 Task: Look for space in Manapparai, India from 8th June, 2023 to 19th June, 2023 for 1 adult in price range Rs.5000 to Rs.12000. Place can be shared room with 1  bedroom having 1 bed and 1 bathroom. Property type can be house, flat, guest house, hotel. Booking option can be shelf check-in. Required host language is English.
Action: Mouse moved to (542, 91)
Screenshot: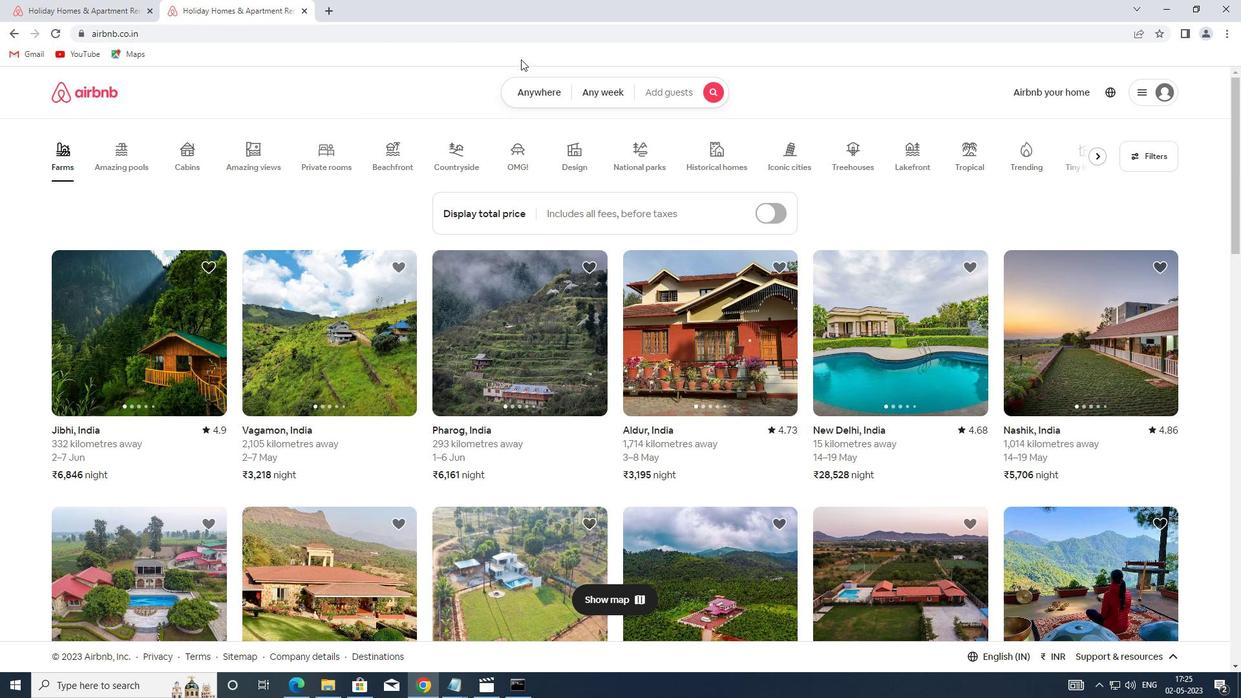 
Action: Mouse pressed left at (542, 91)
Screenshot: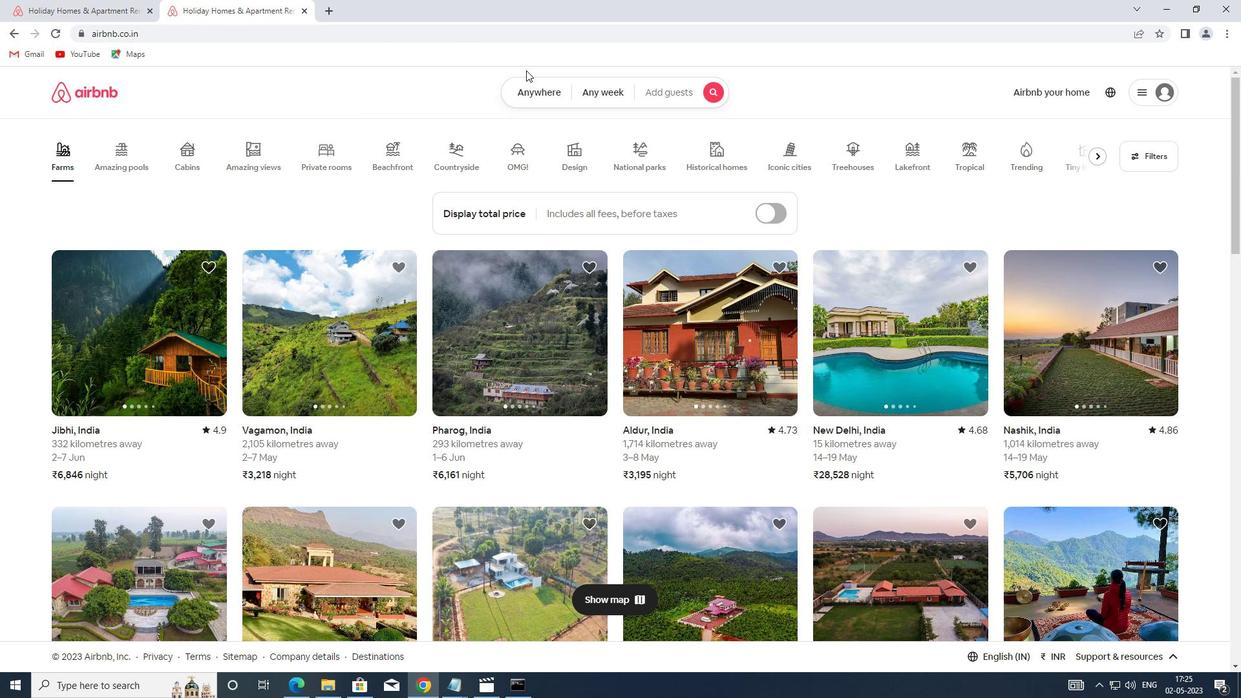 
Action: Mouse moved to (393, 142)
Screenshot: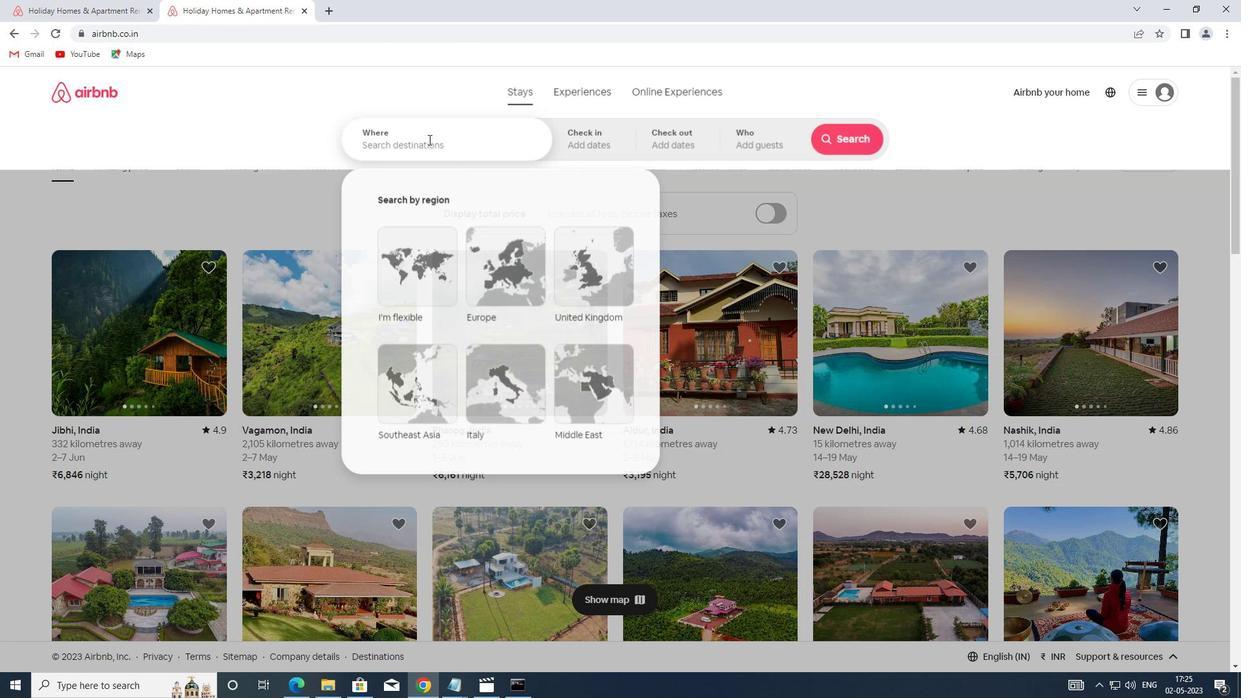 
Action: Mouse pressed left at (393, 142)
Screenshot: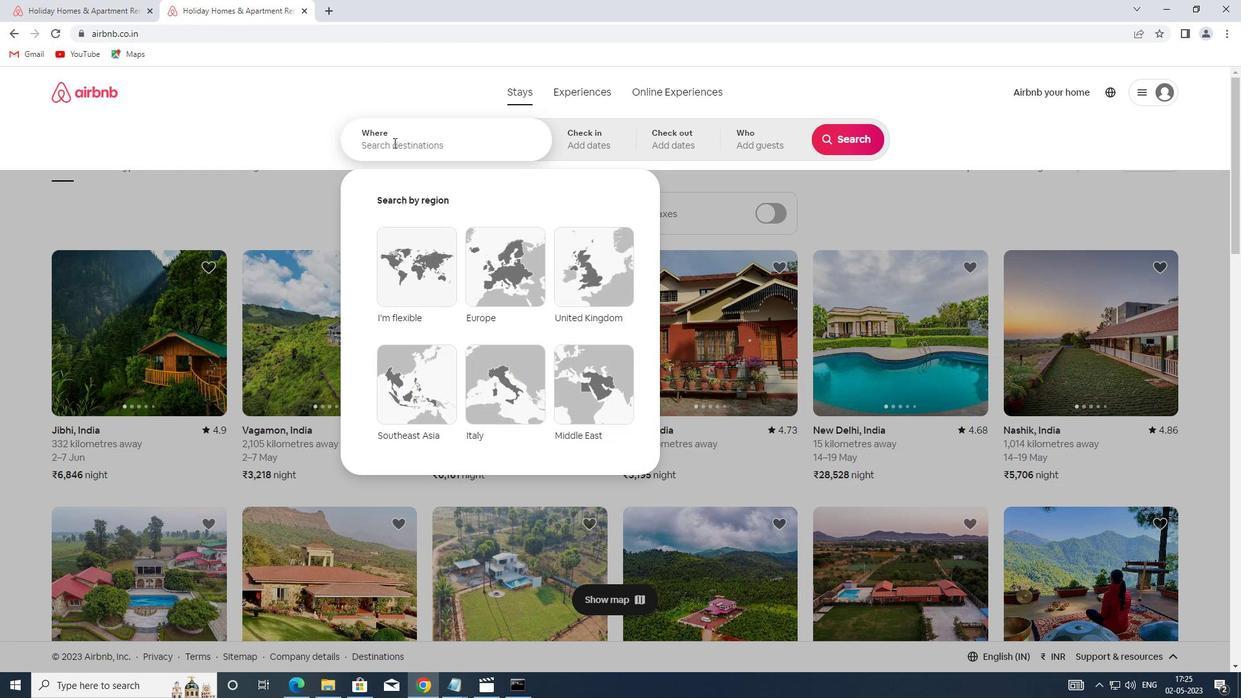 
Action: Key pressed <Key.shift>MAQN<Key.backspace><Key.backspace>NAPPARAI,<Key.shift>INDIA
Screenshot: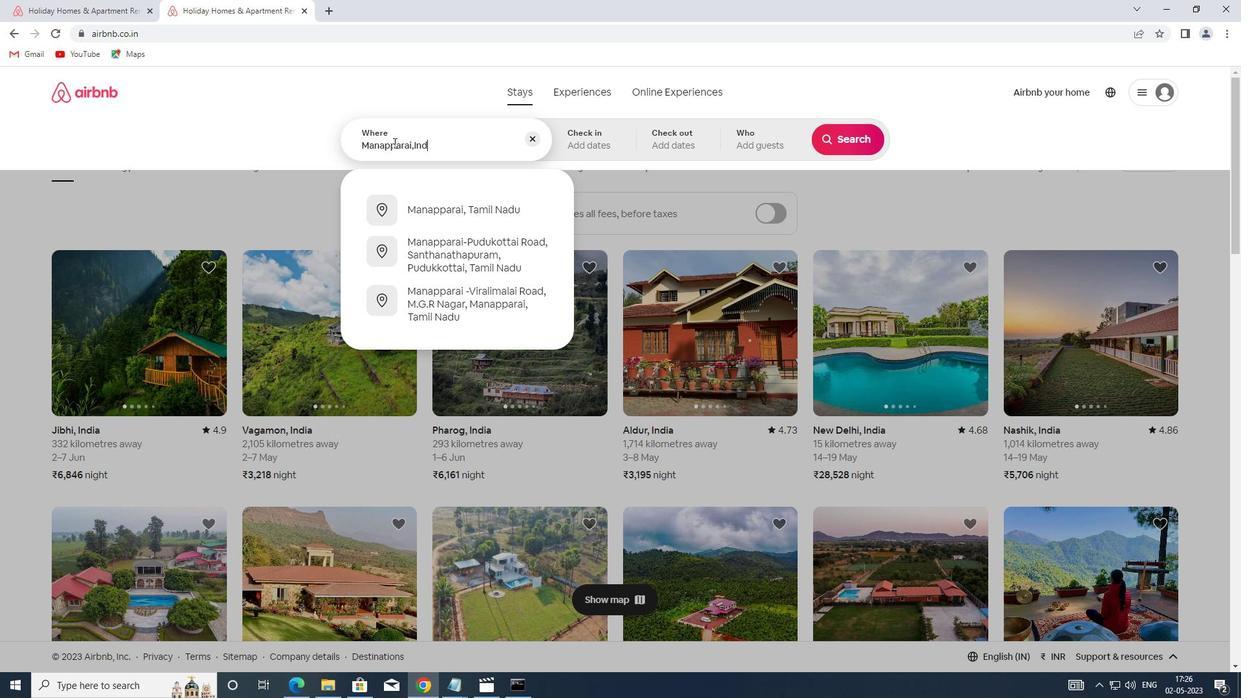
Action: Mouse moved to (576, 135)
Screenshot: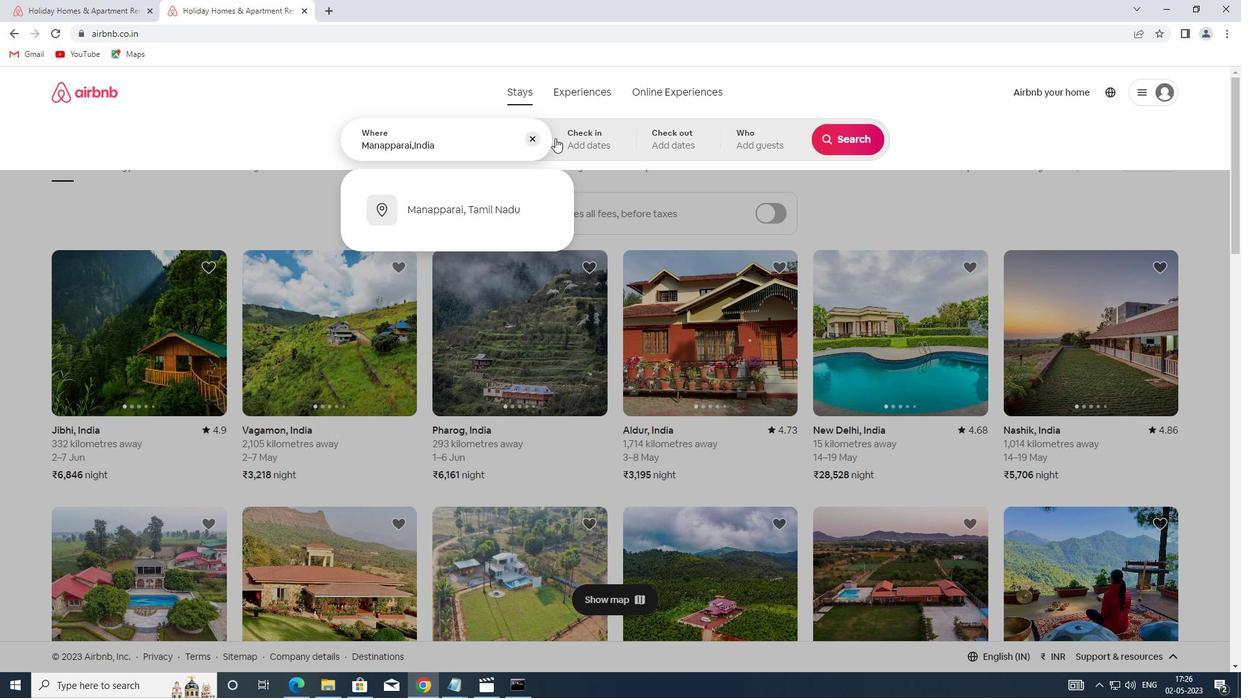 
Action: Mouse pressed left at (576, 135)
Screenshot: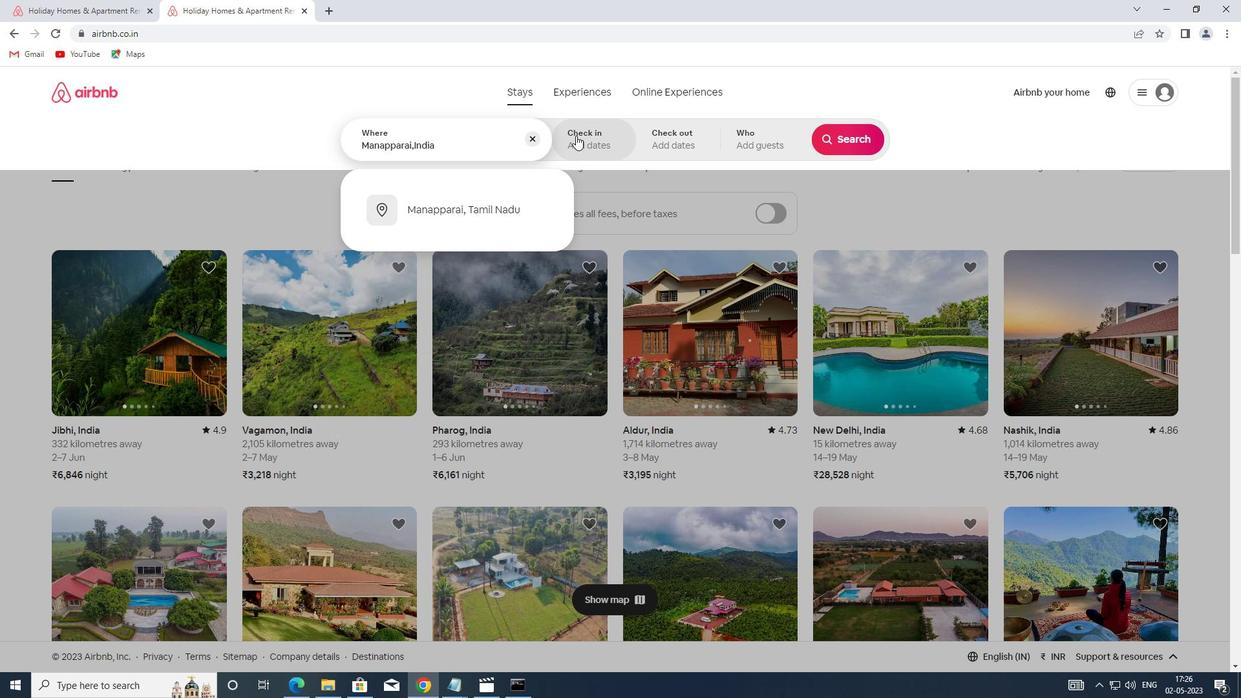 
Action: Mouse moved to (774, 331)
Screenshot: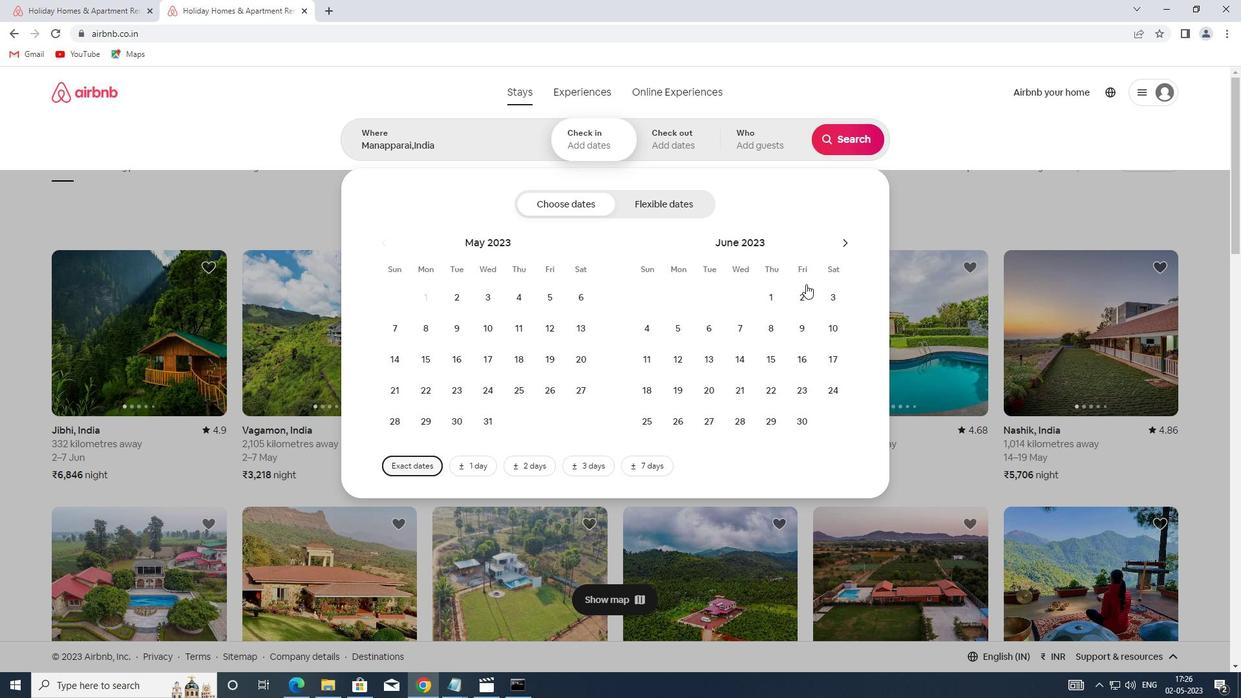 
Action: Mouse pressed left at (774, 331)
Screenshot: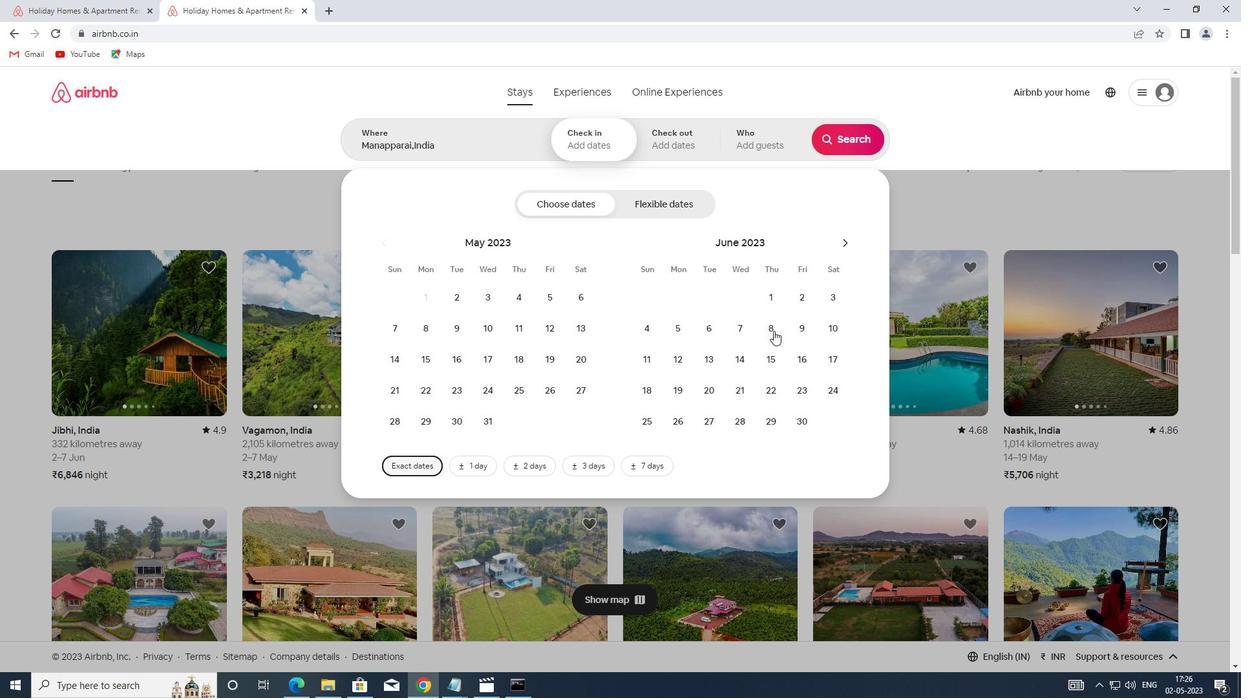 
Action: Mouse moved to (666, 386)
Screenshot: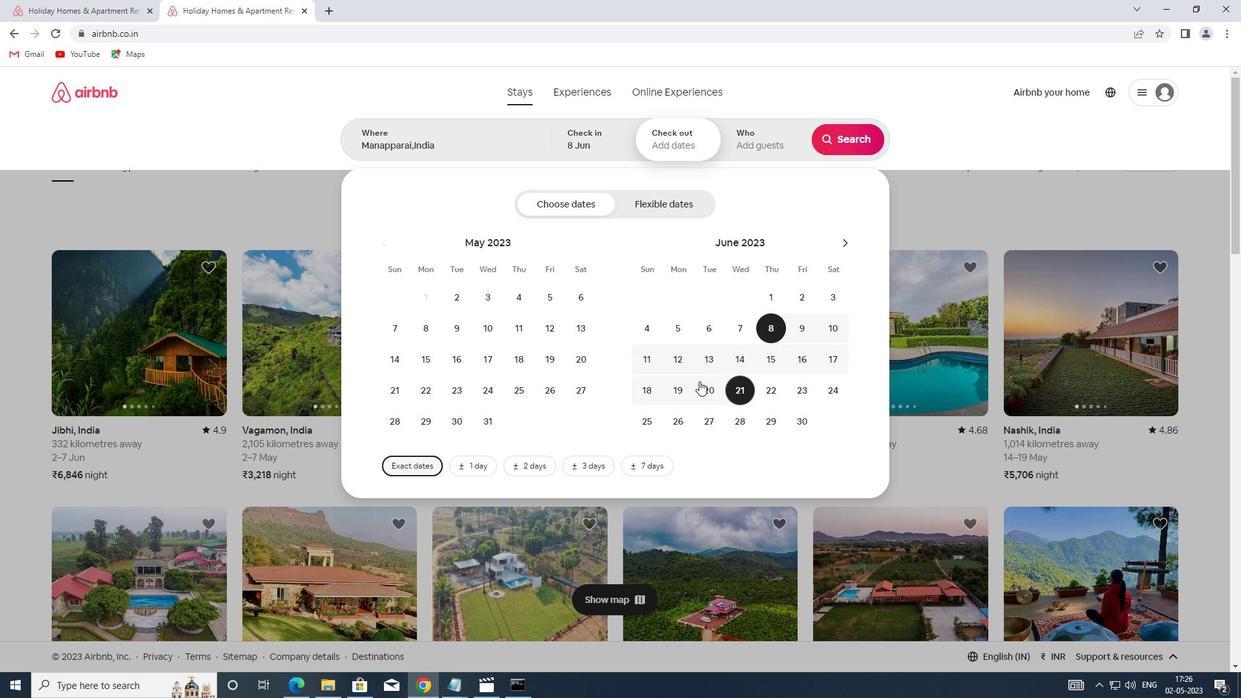 
Action: Mouse pressed left at (666, 386)
Screenshot: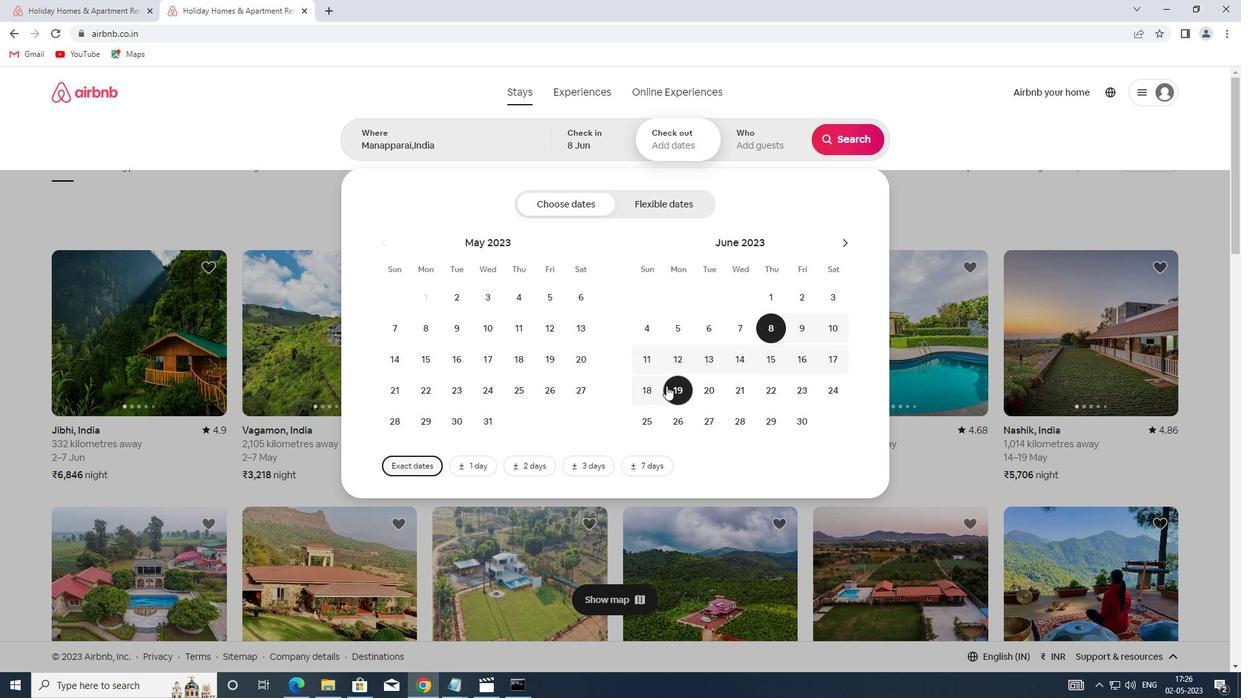 
Action: Mouse moved to (774, 145)
Screenshot: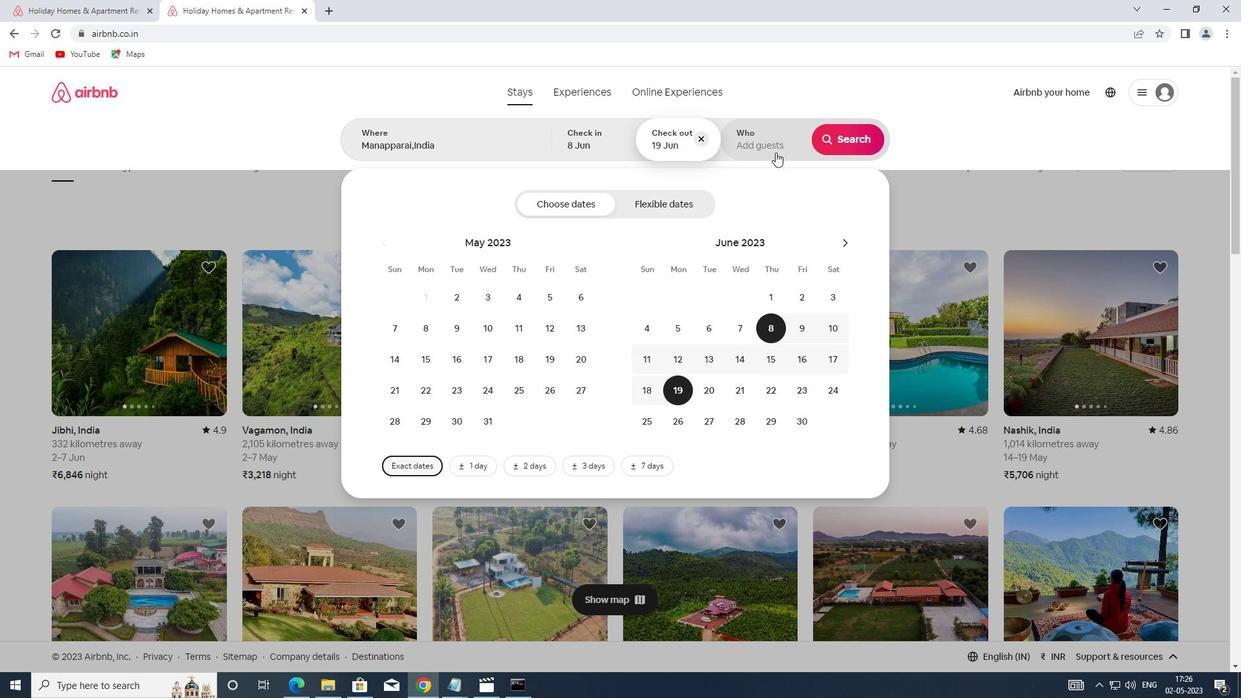 
Action: Mouse pressed left at (774, 145)
Screenshot: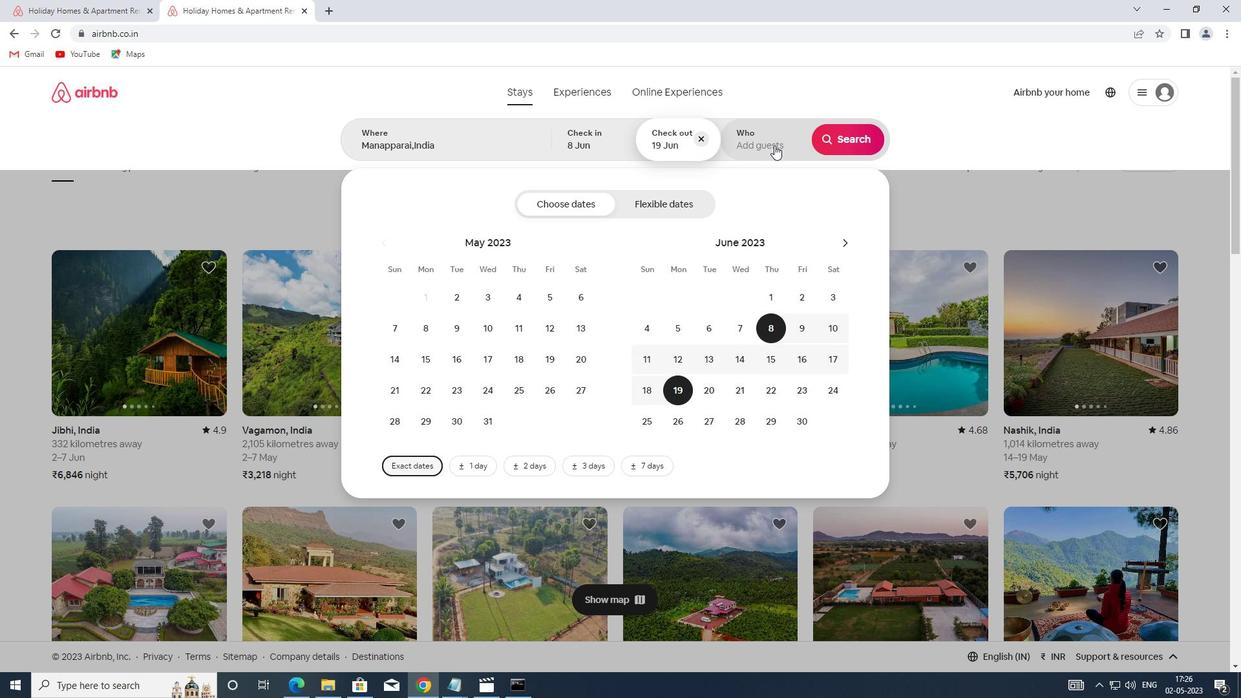 
Action: Mouse moved to (847, 213)
Screenshot: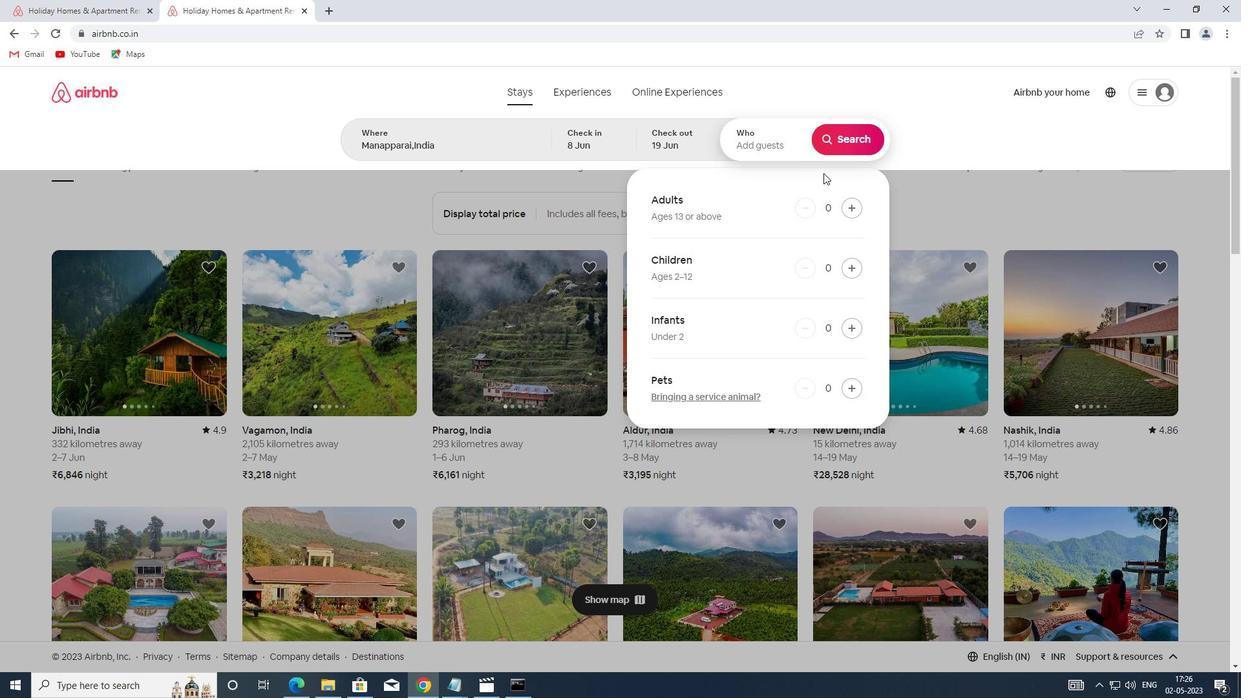 
Action: Mouse pressed left at (847, 213)
Screenshot: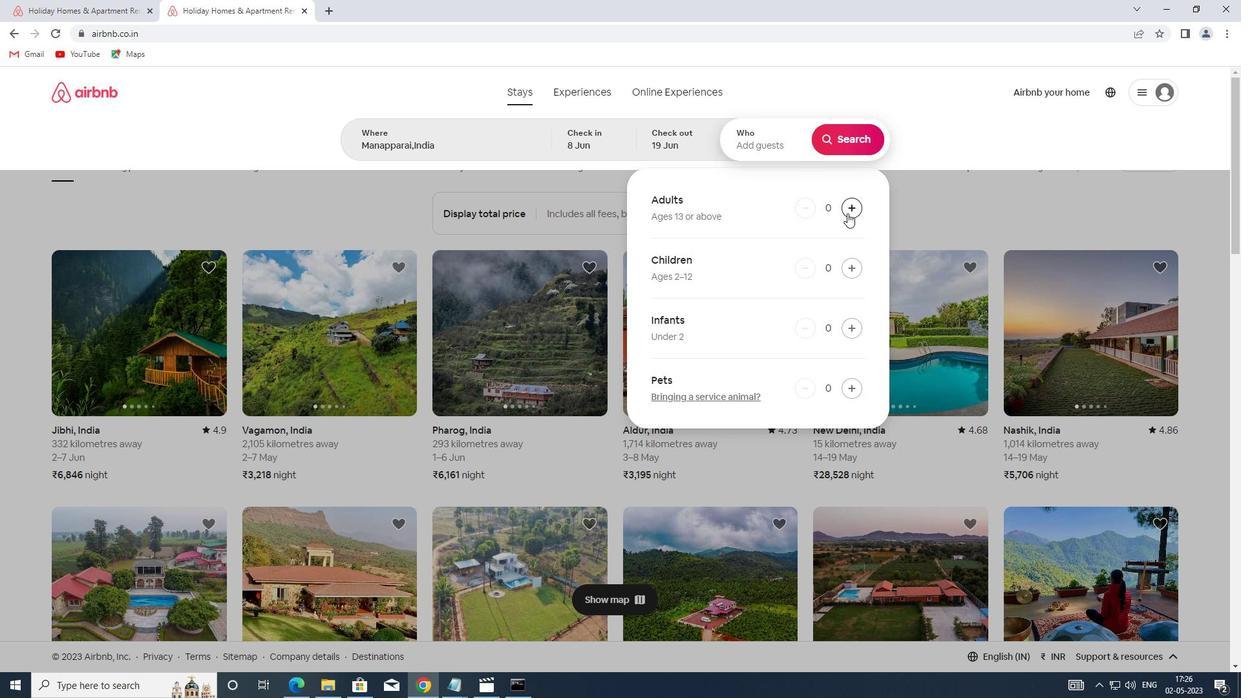 
Action: Mouse moved to (851, 141)
Screenshot: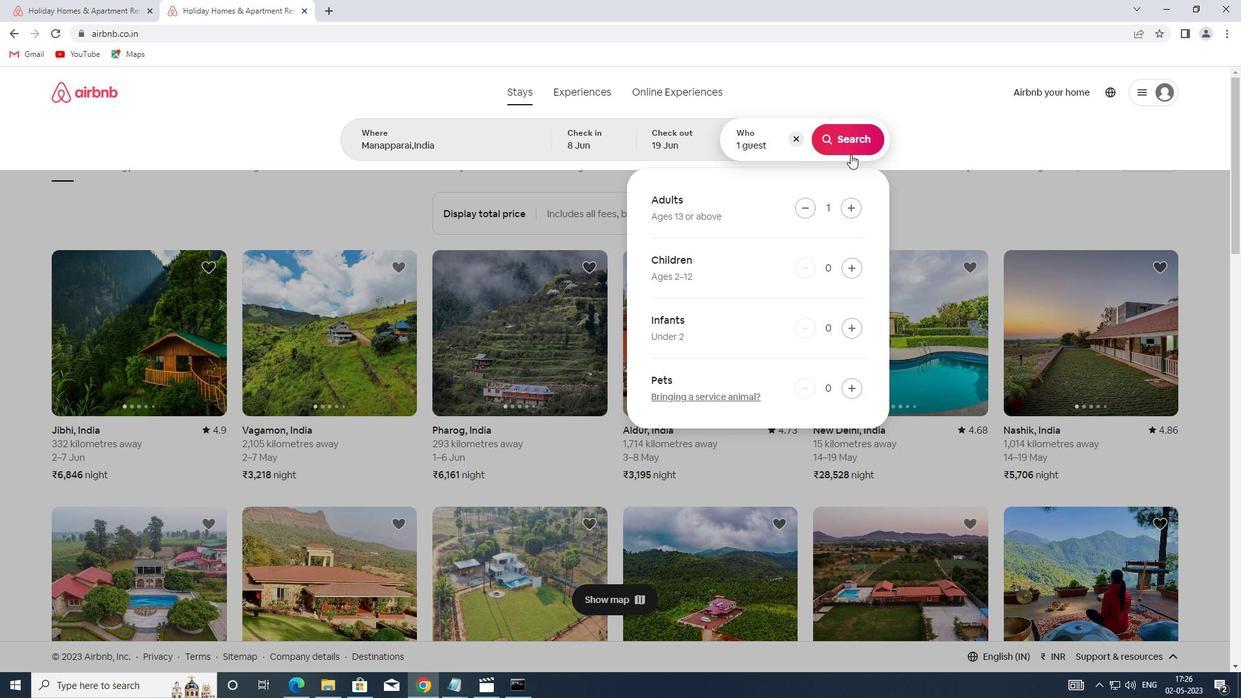 
Action: Mouse pressed left at (851, 141)
Screenshot: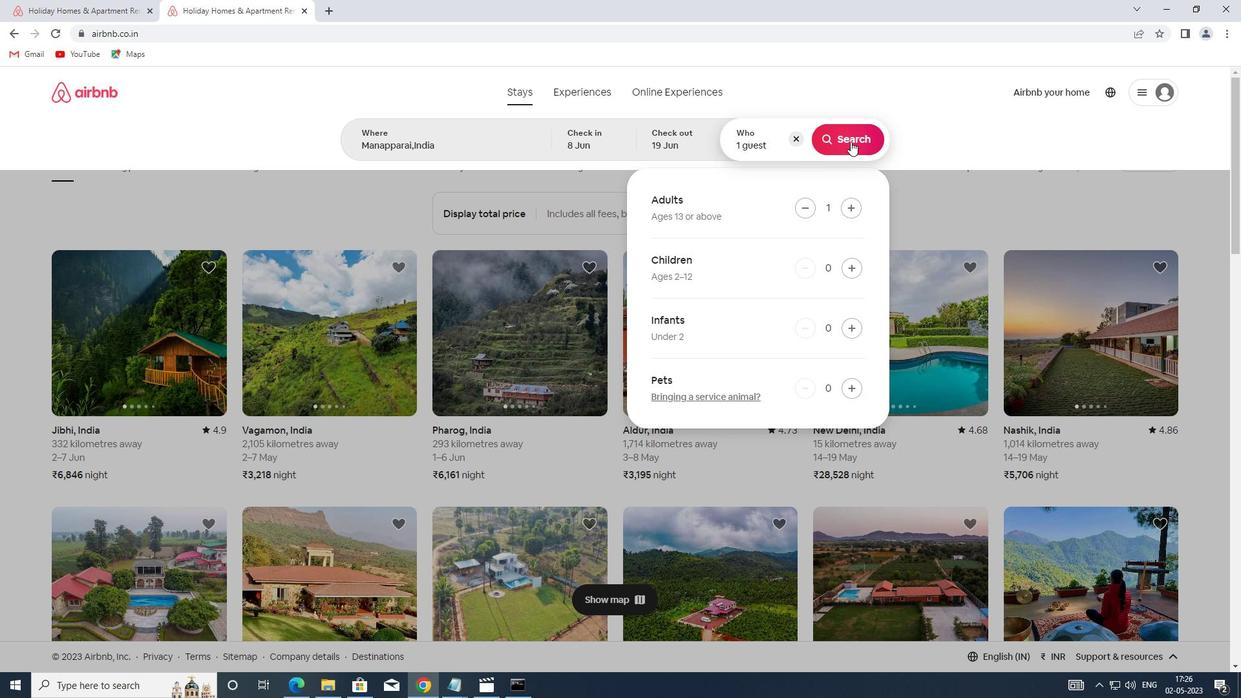 
Action: Mouse moved to (1186, 152)
Screenshot: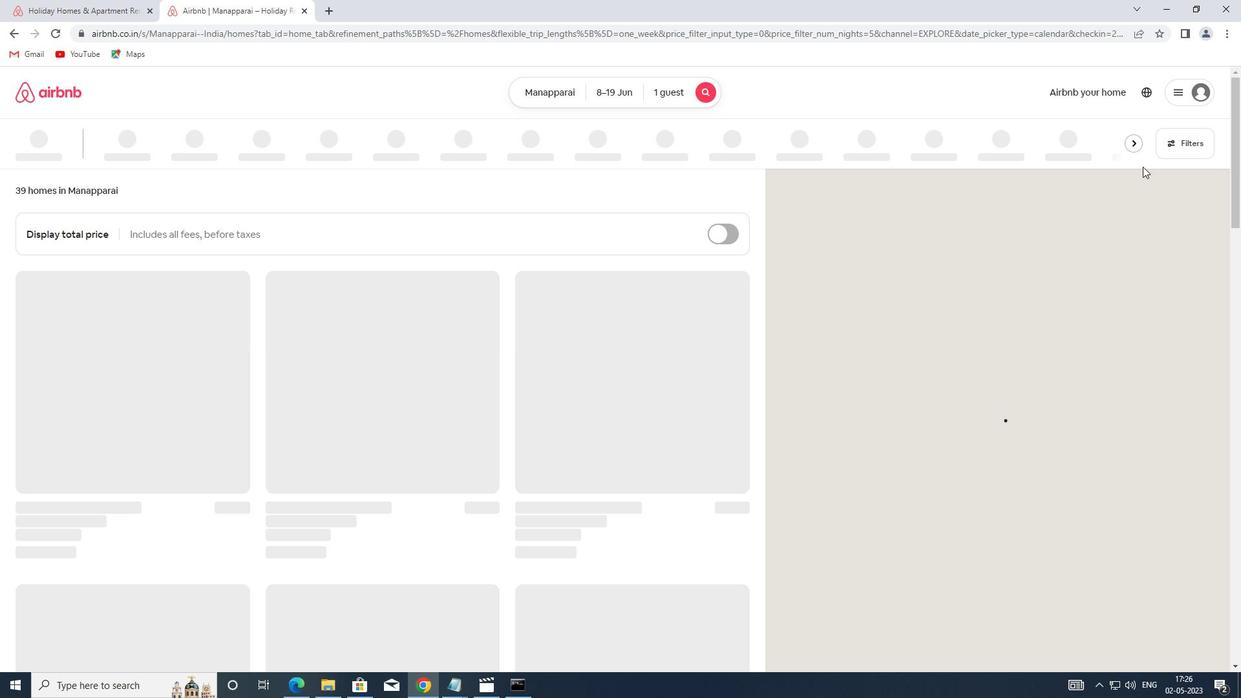 
Action: Mouse pressed left at (1186, 152)
Screenshot: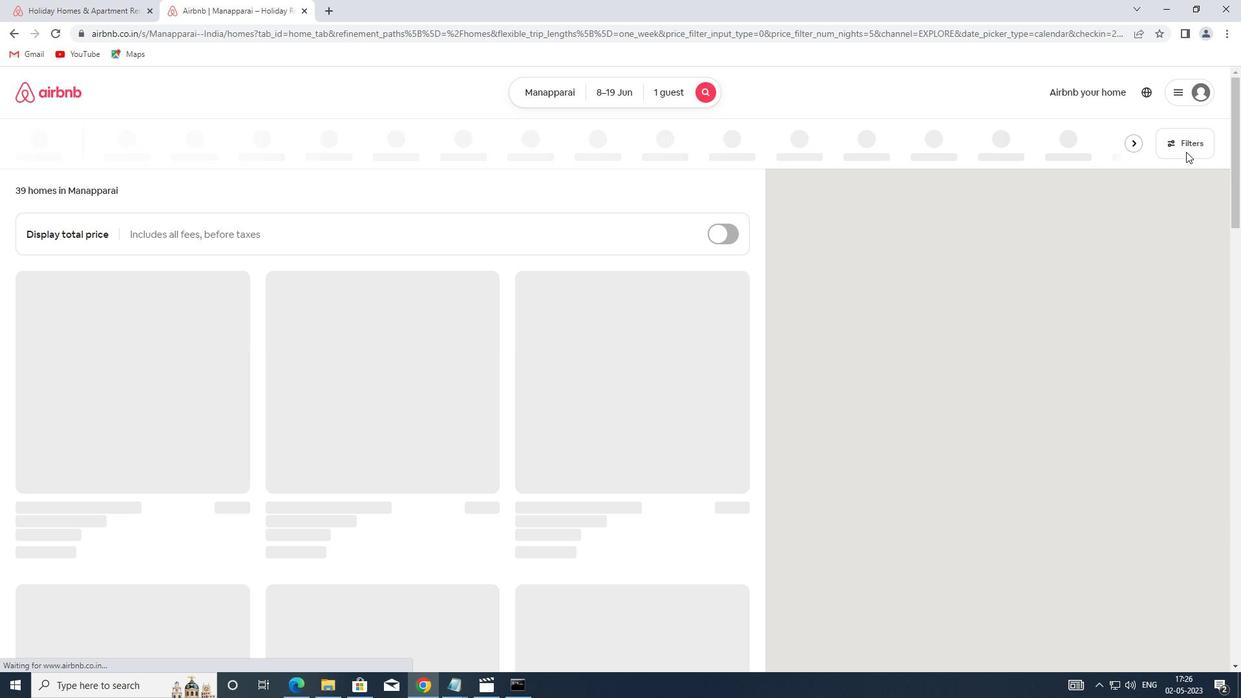 
Action: Mouse moved to (470, 304)
Screenshot: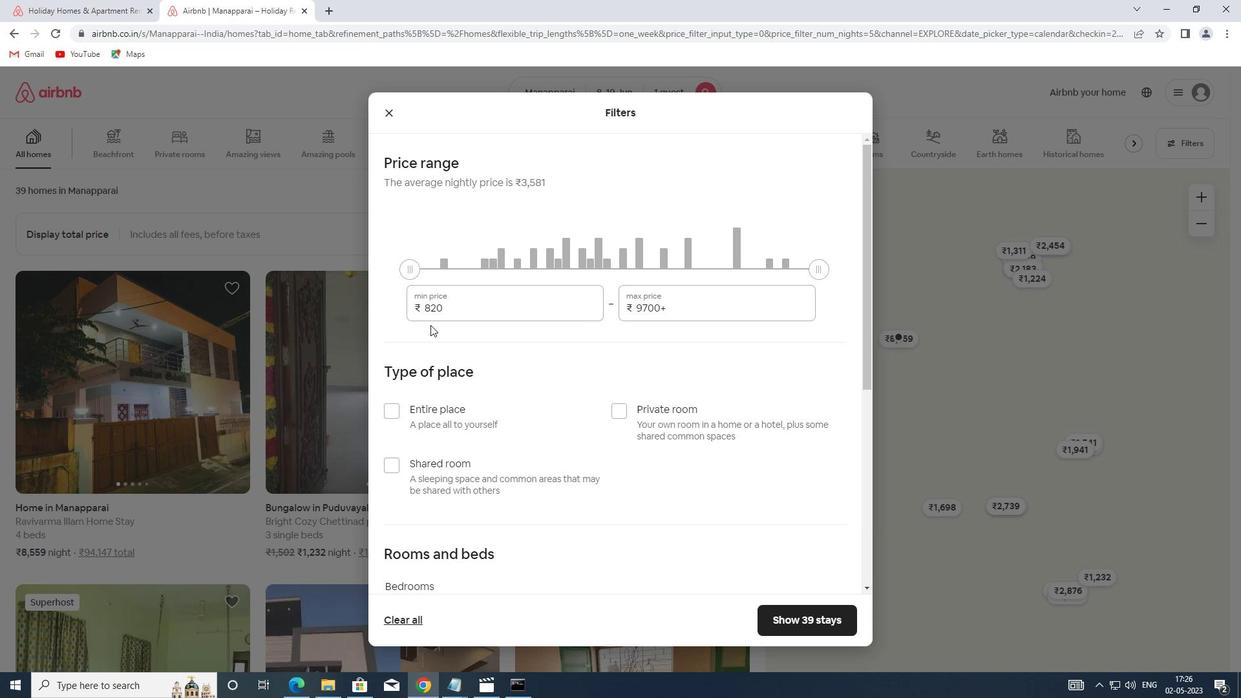 
Action: Mouse pressed left at (470, 304)
Screenshot: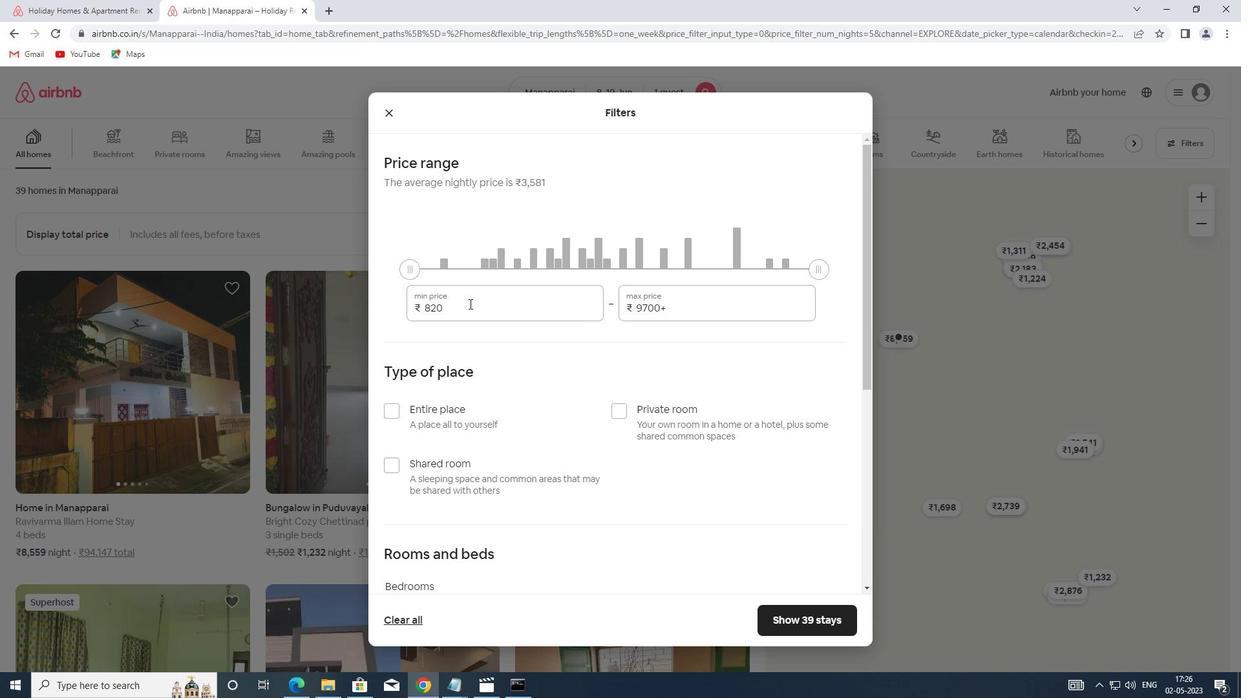 
Action: Mouse moved to (353, 311)
Screenshot: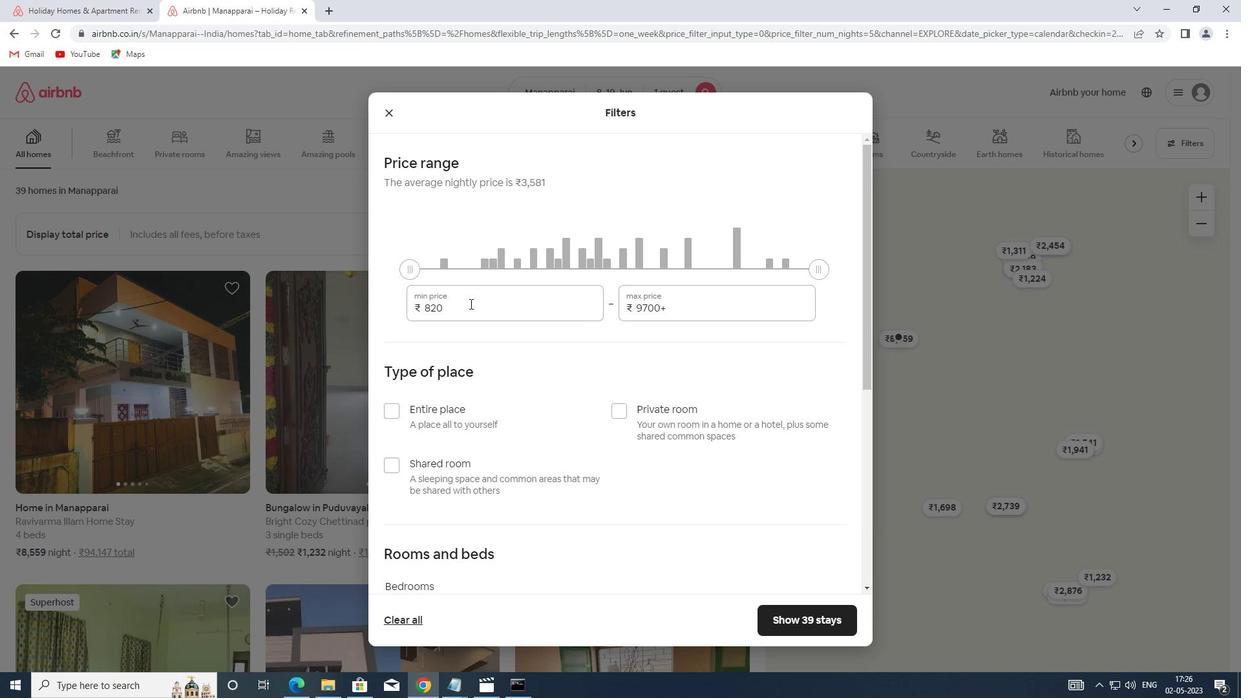 
Action: Key pressed 5000
Screenshot: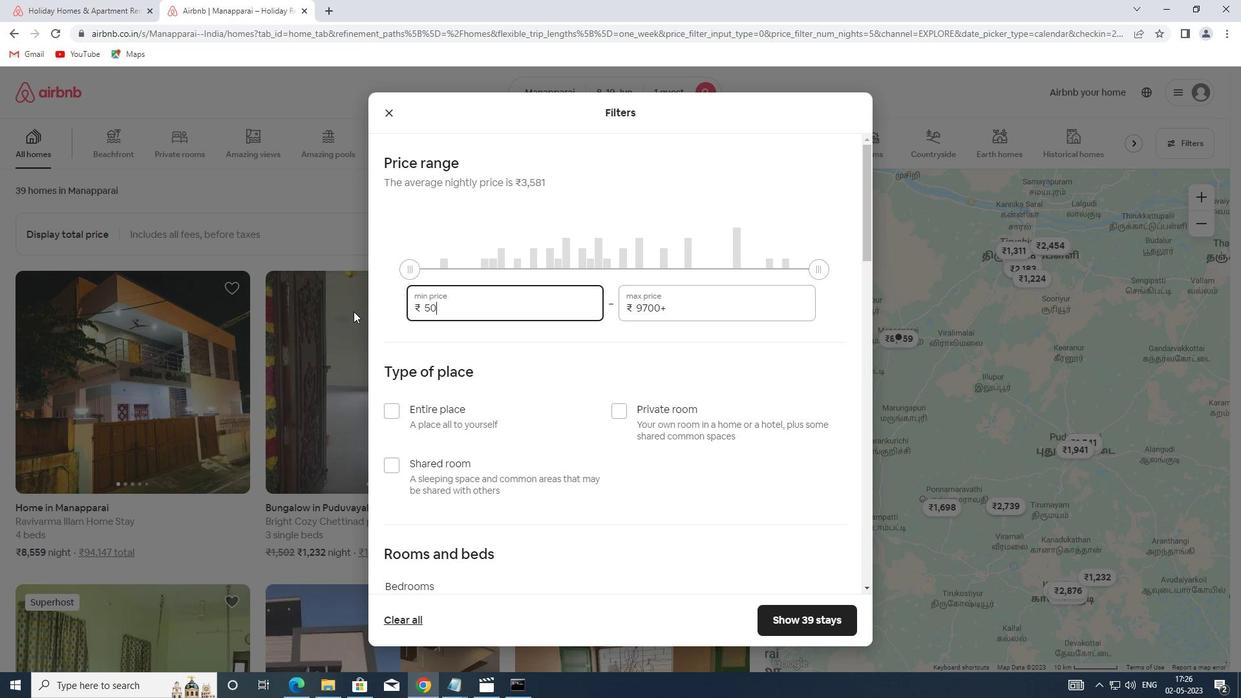 
Action: Mouse moved to (679, 310)
Screenshot: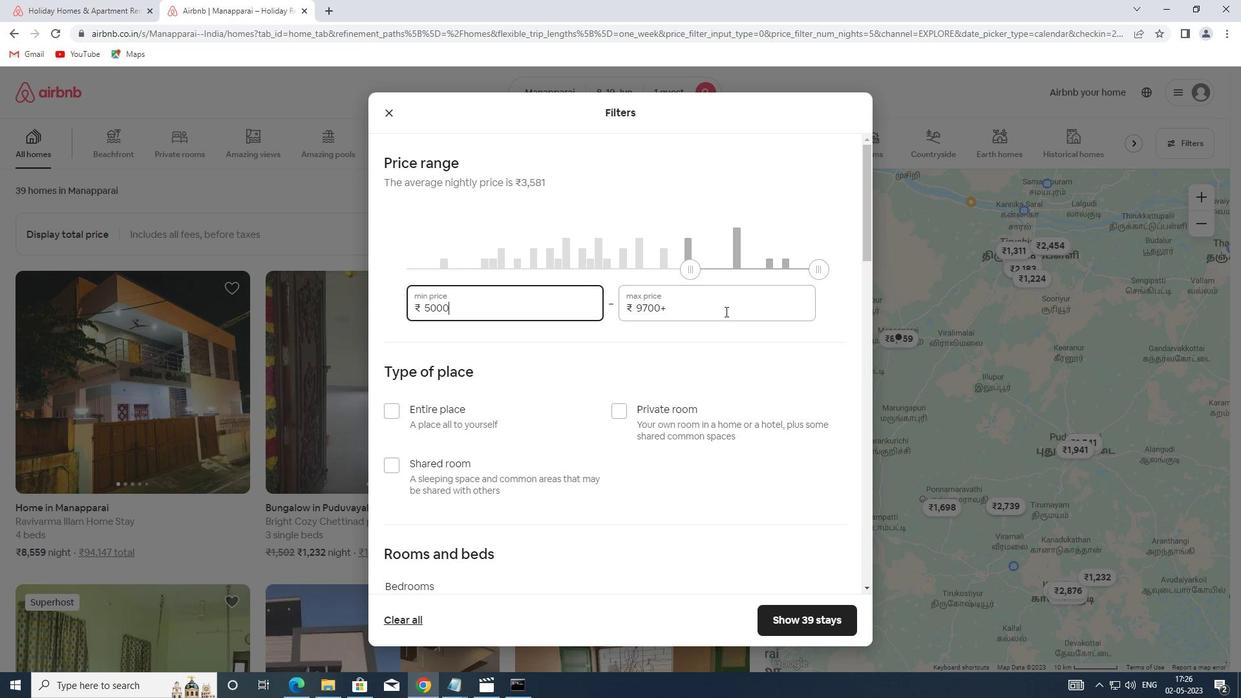 
Action: Mouse pressed left at (679, 310)
Screenshot: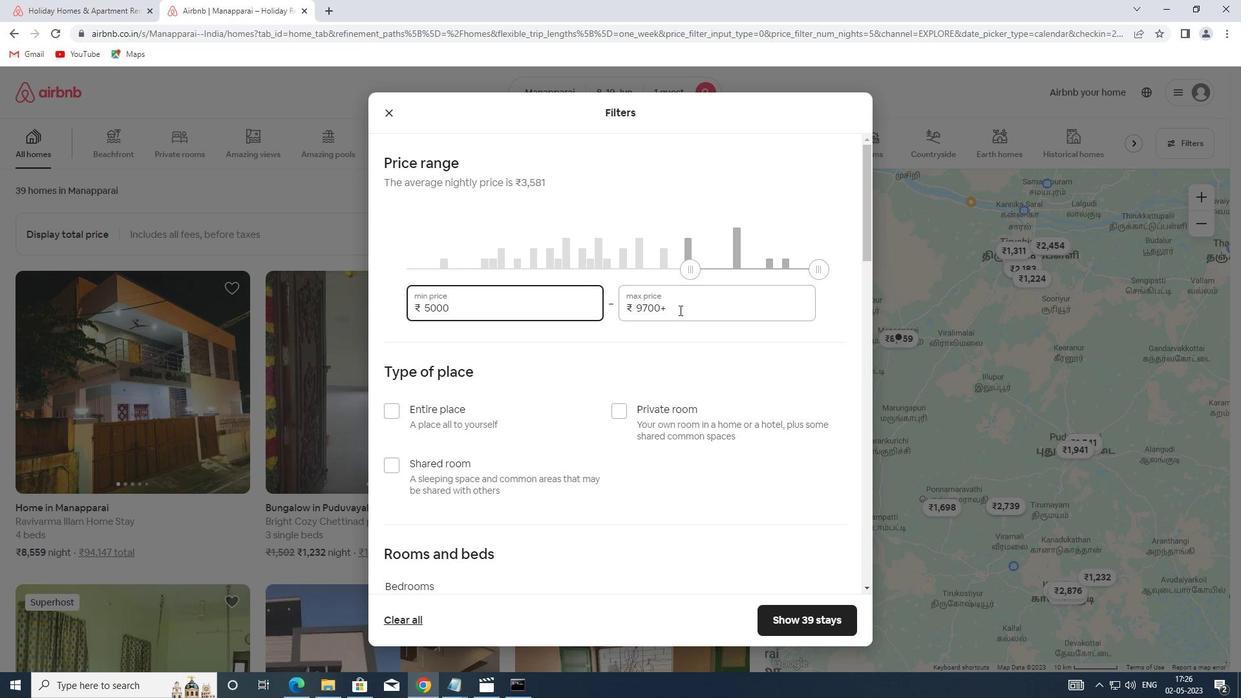 
Action: Mouse moved to (509, 309)
Screenshot: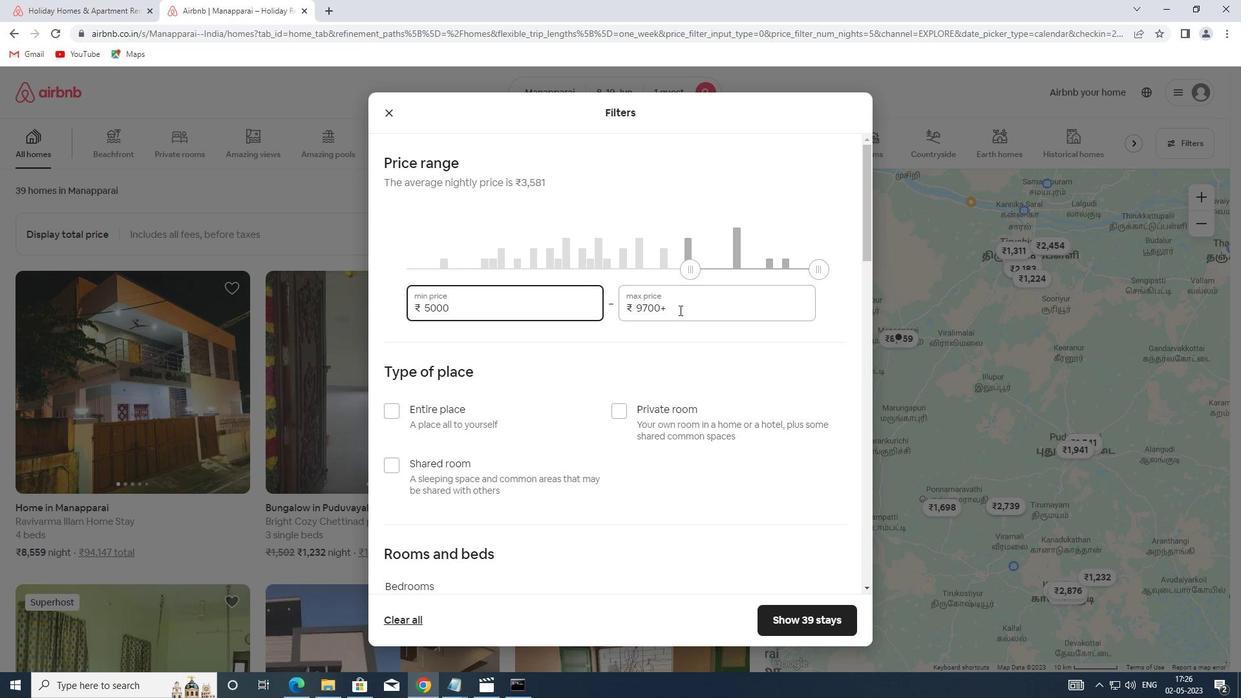 
Action: Key pressed 12000
Screenshot: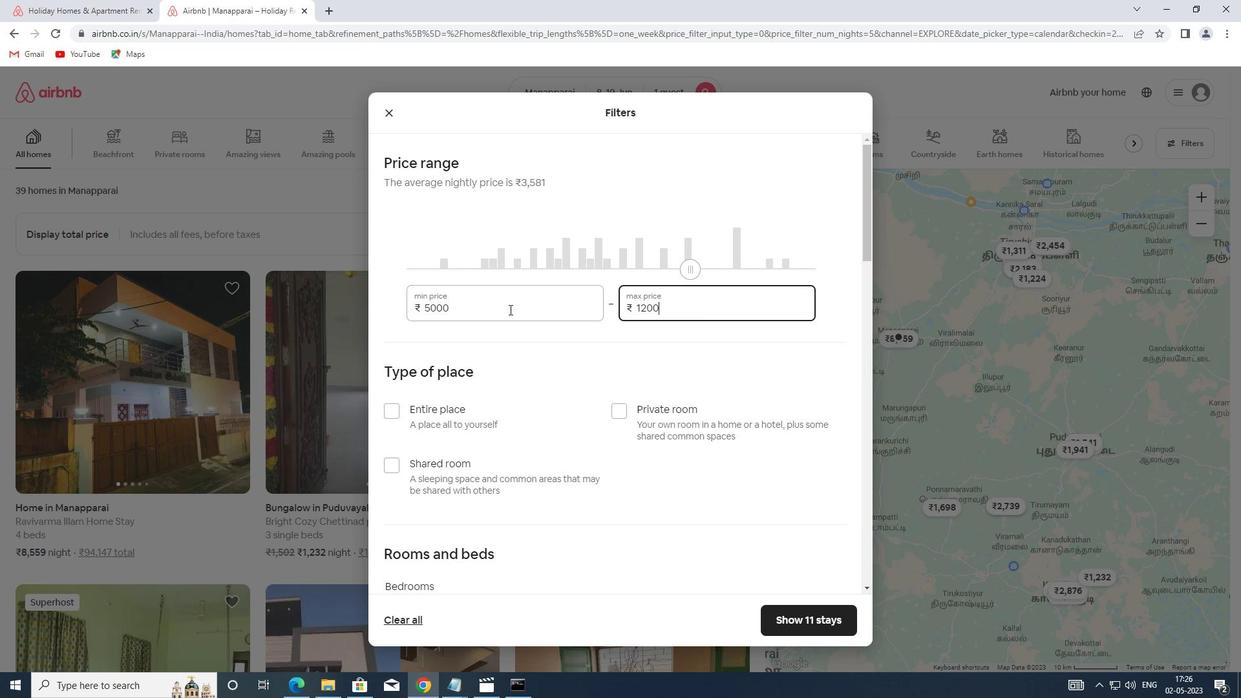 
Action: Mouse moved to (505, 430)
Screenshot: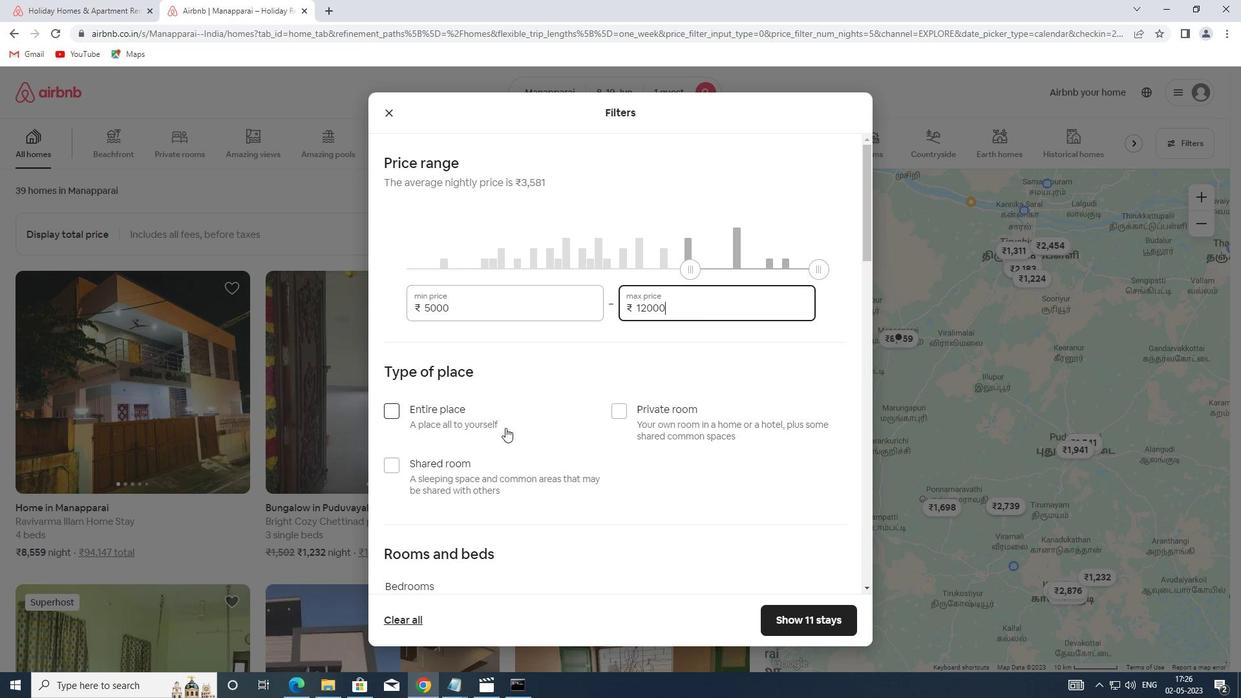 
Action: Mouse scrolled (505, 429) with delta (0, 0)
Screenshot: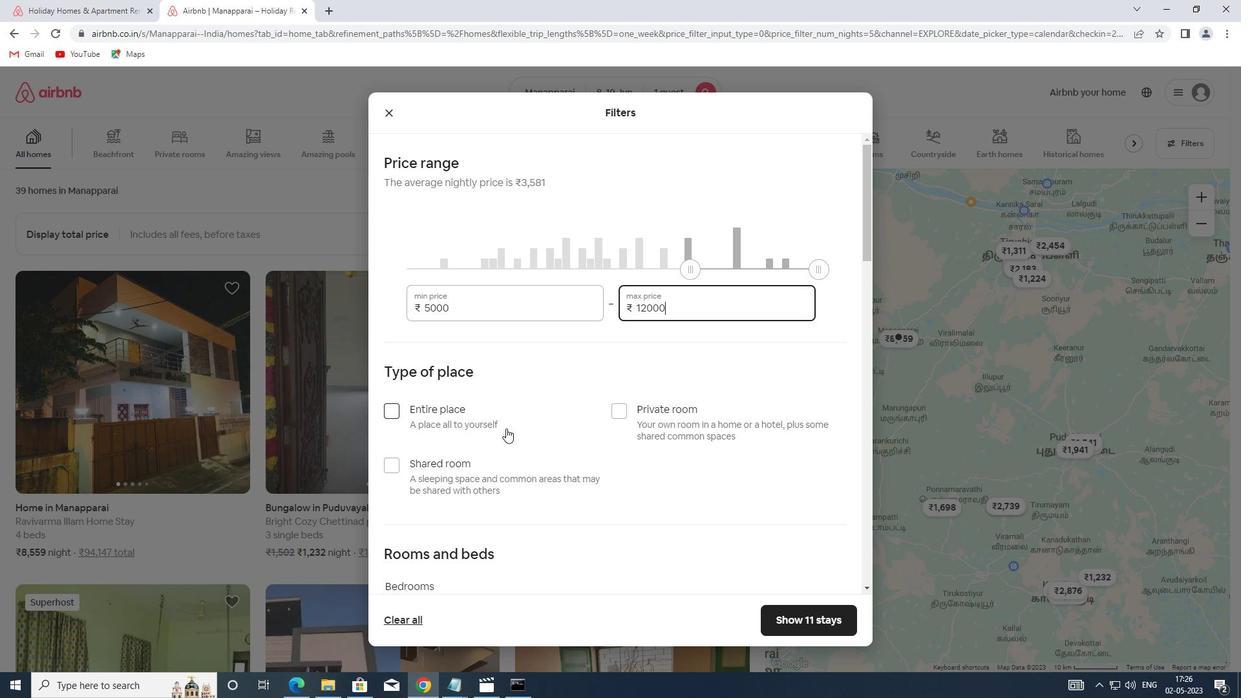 
Action: Mouse scrolled (505, 429) with delta (0, 0)
Screenshot: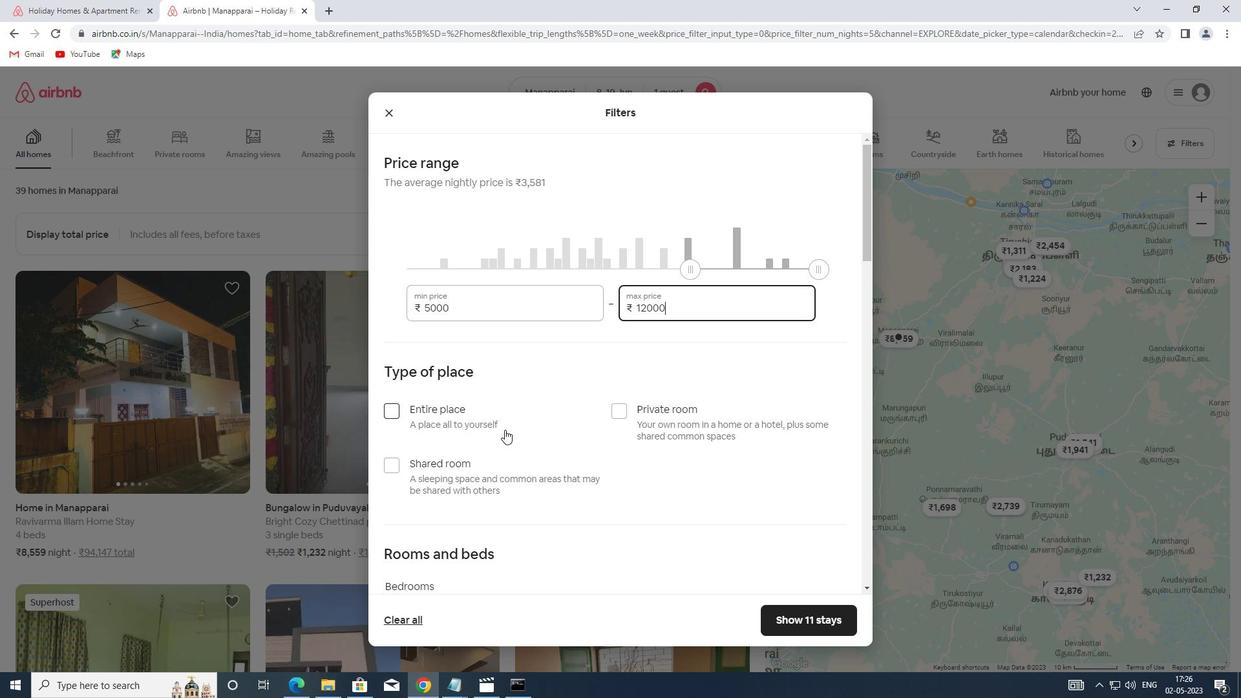 
Action: Mouse moved to (432, 353)
Screenshot: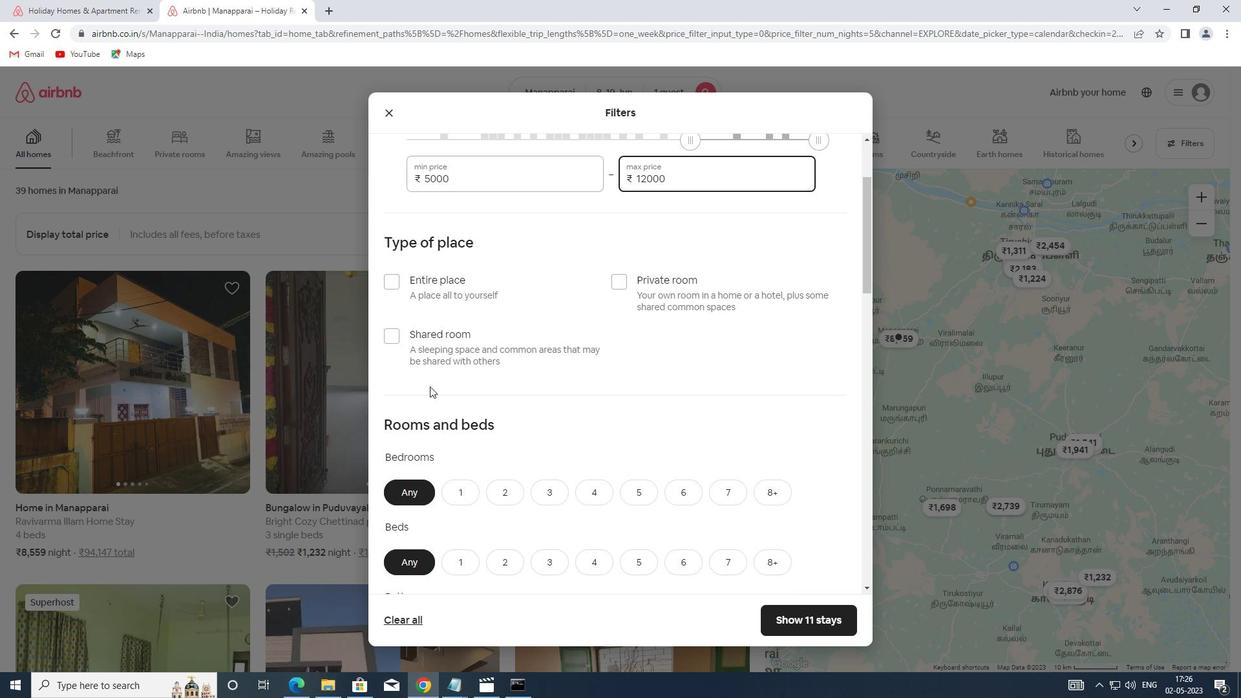 
Action: Mouse pressed left at (432, 353)
Screenshot: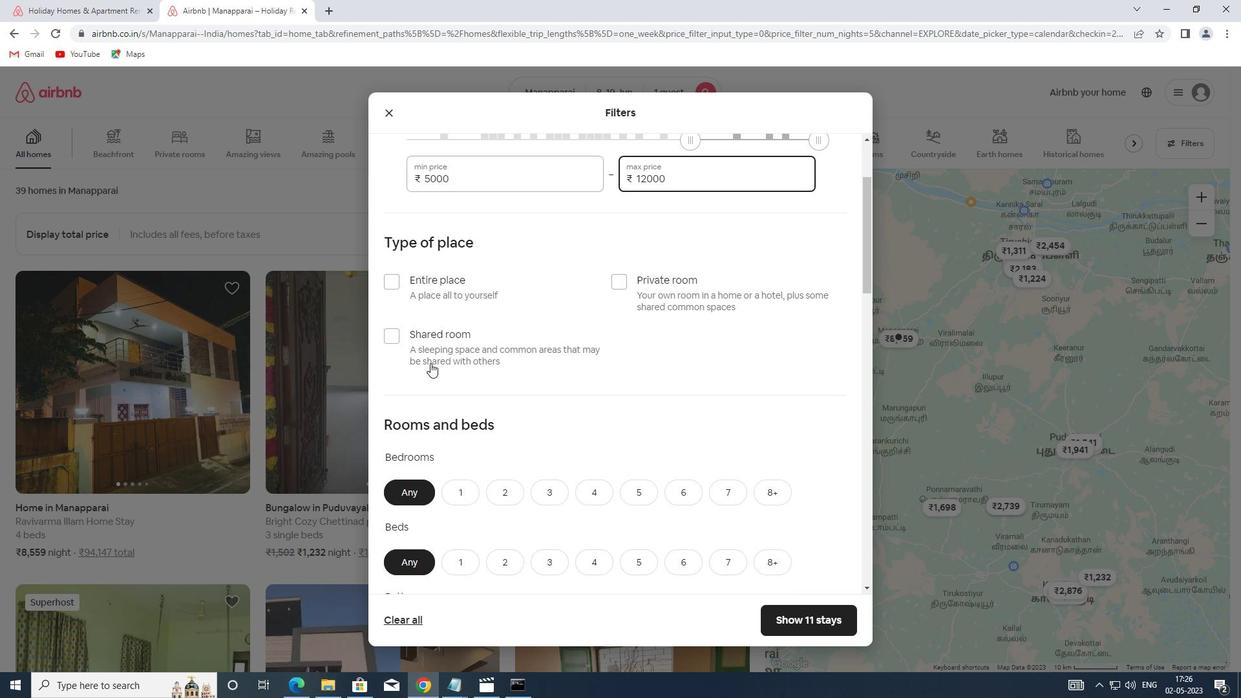 
Action: Mouse moved to (456, 489)
Screenshot: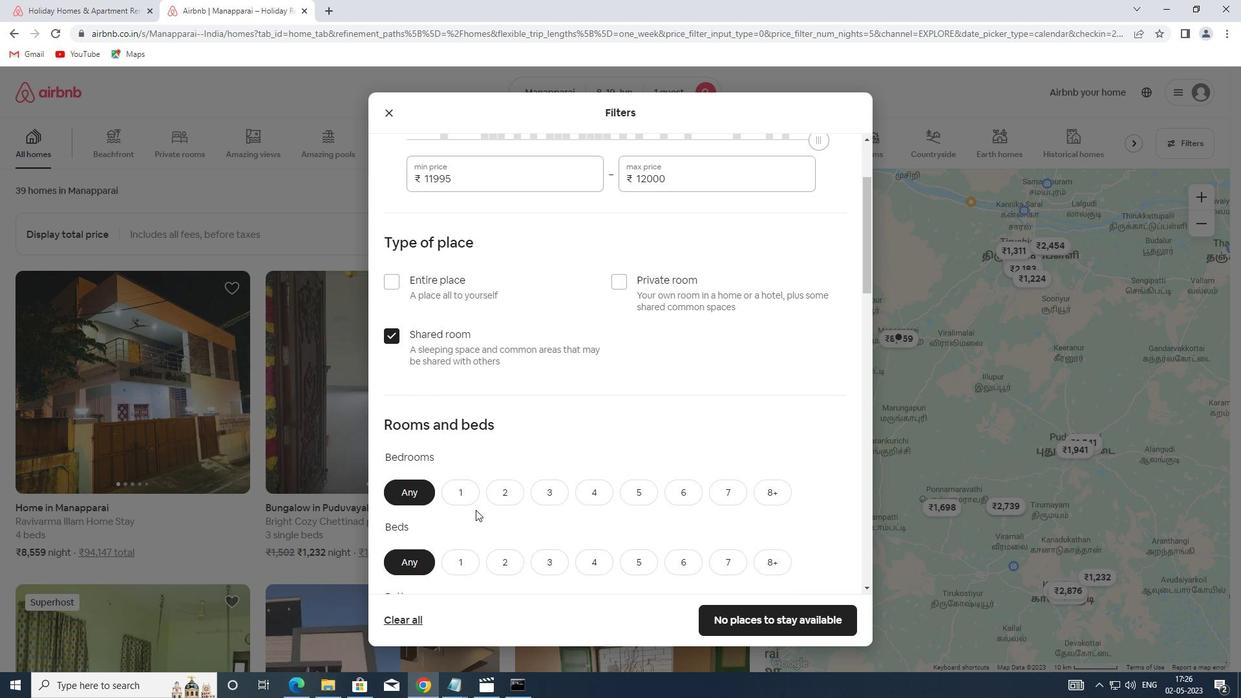 
Action: Mouse pressed left at (456, 489)
Screenshot: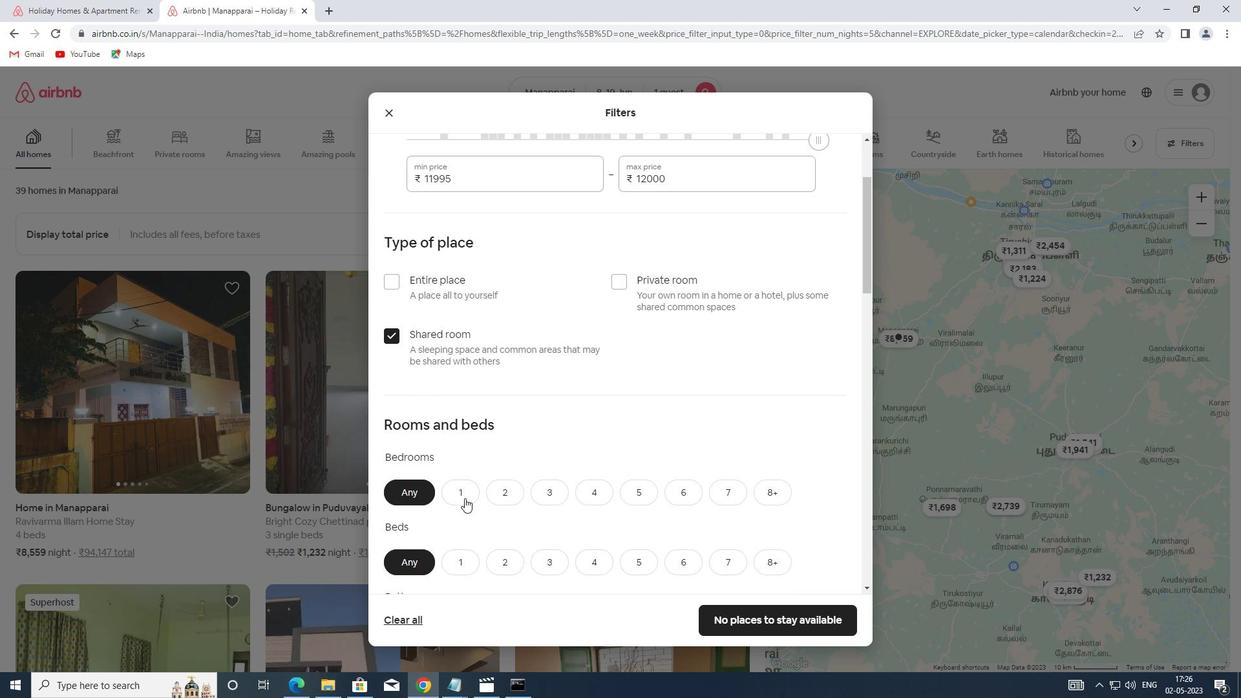 
Action: Mouse moved to (456, 489)
Screenshot: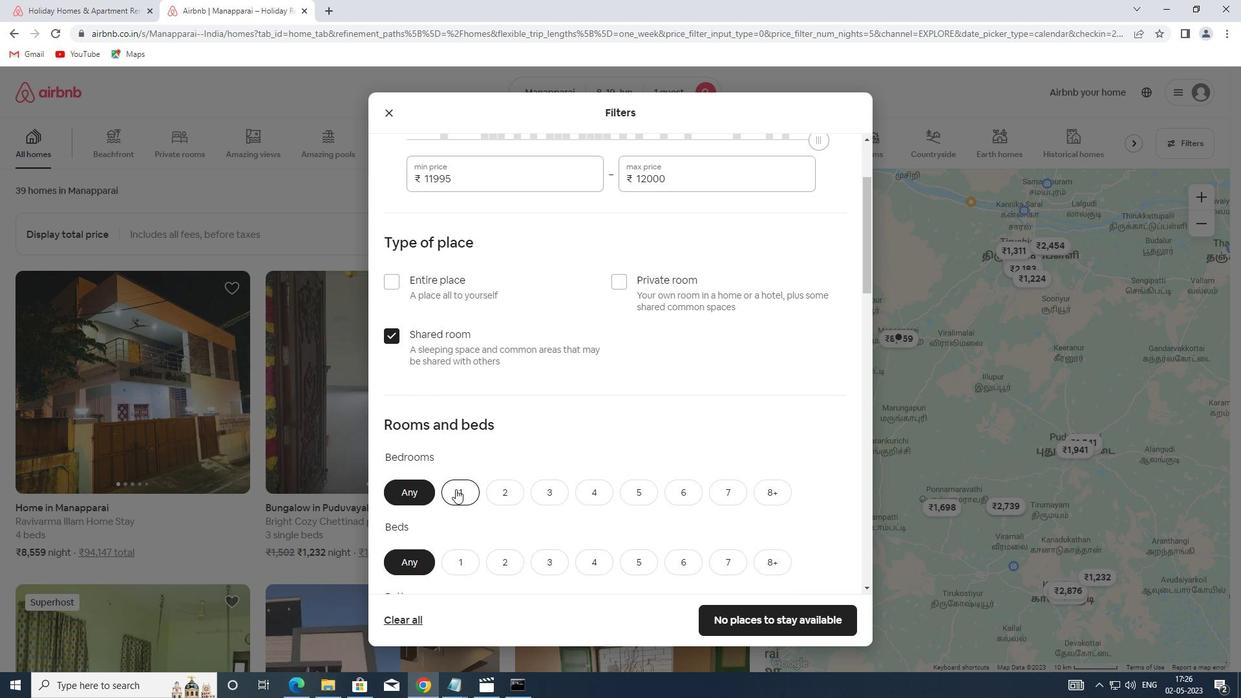 
Action: Mouse scrolled (456, 488) with delta (0, 0)
Screenshot: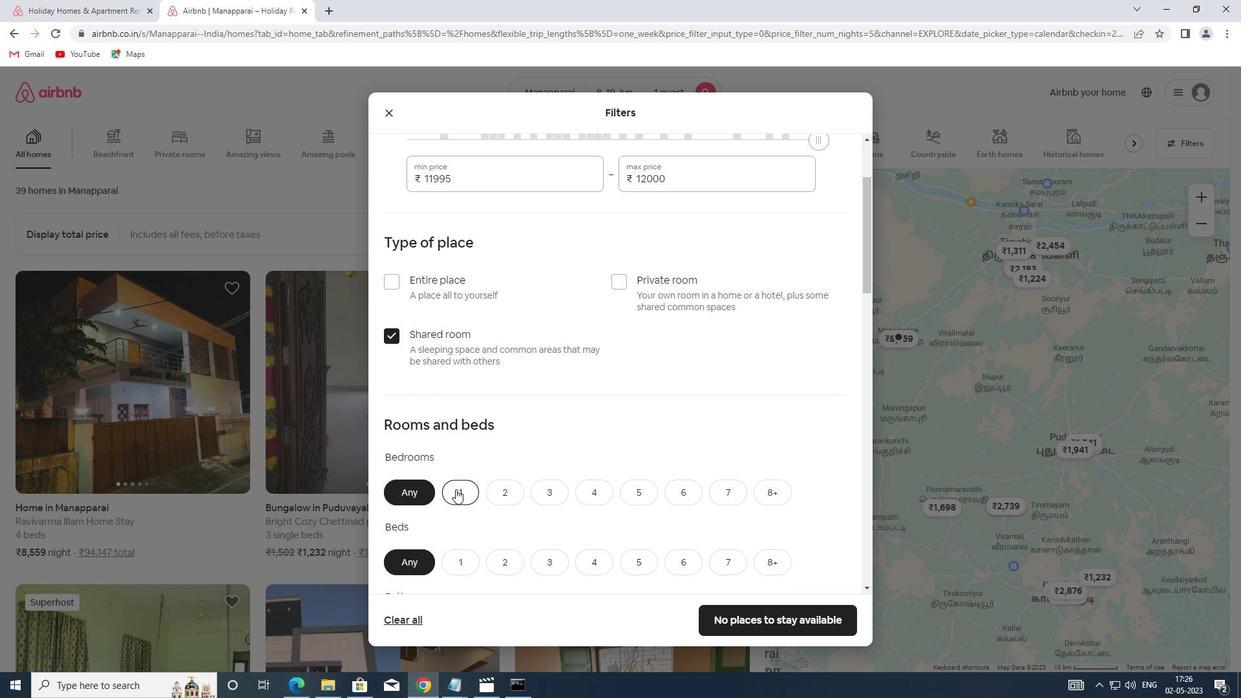 
Action: Mouse scrolled (456, 488) with delta (0, 0)
Screenshot: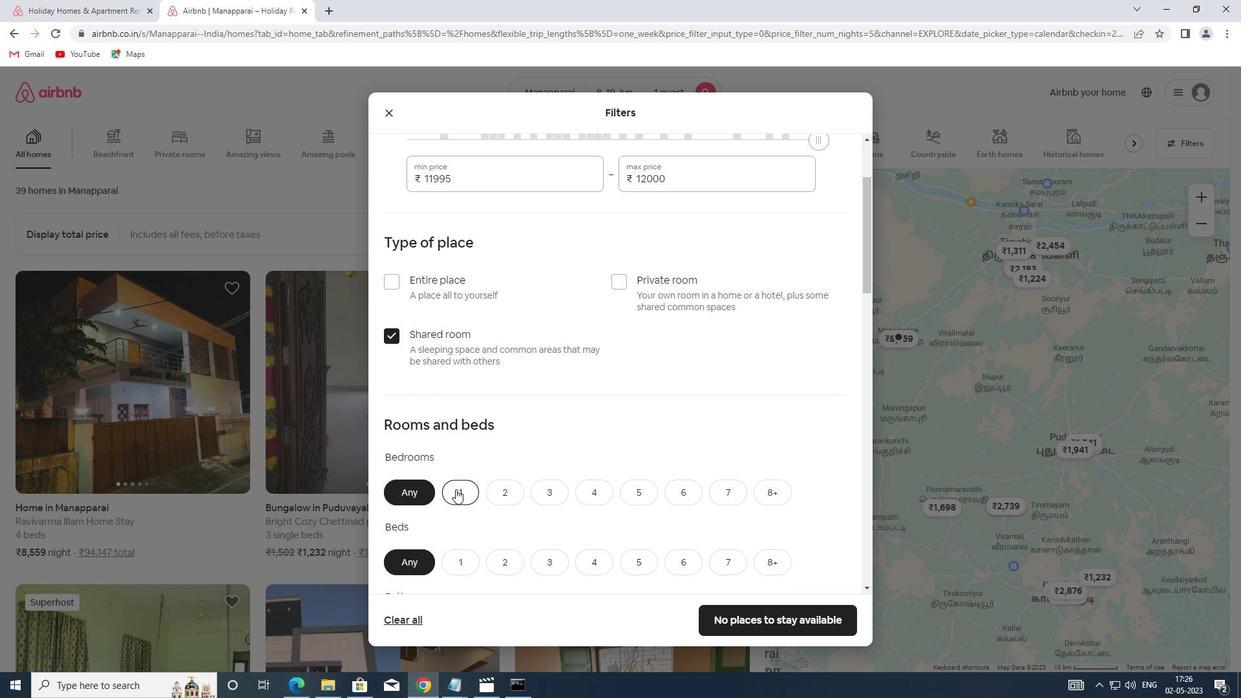 
Action: Mouse scrolled (456, 488) with delta (0, 0)
Screenshot: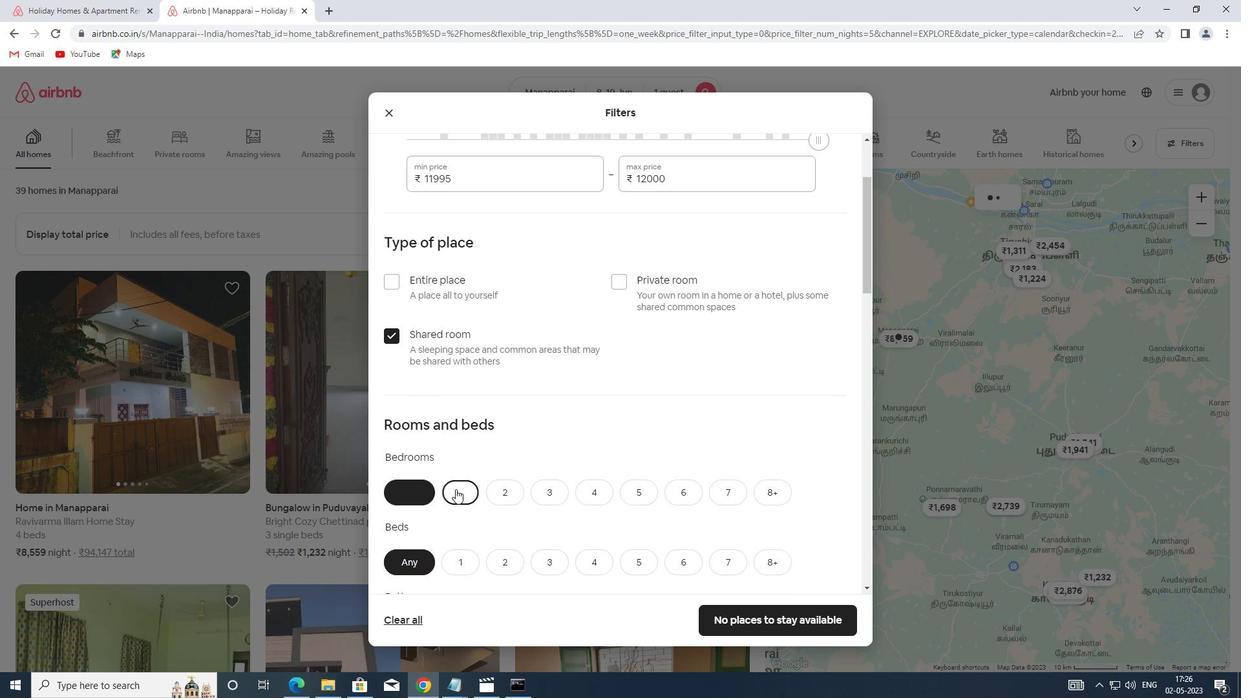 
Action: Mouse moved to (466, 369)
Screenshot: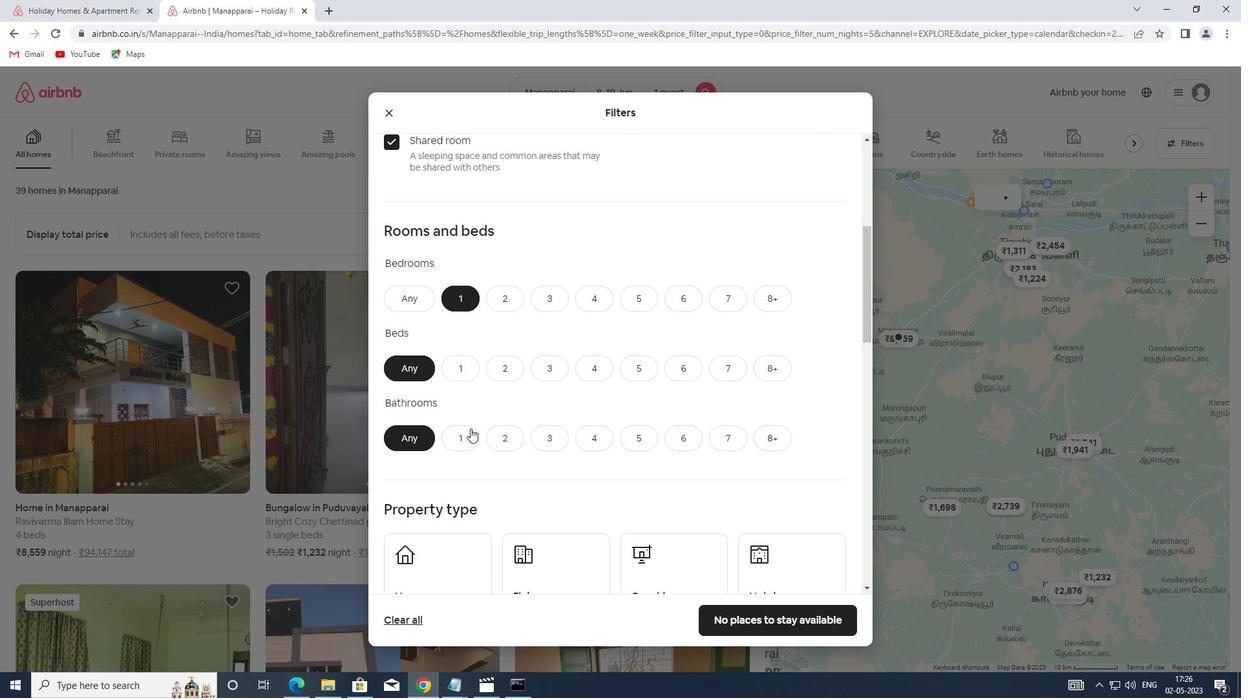 
Action: Mouse pressed left at (466, 369)
Screenshot: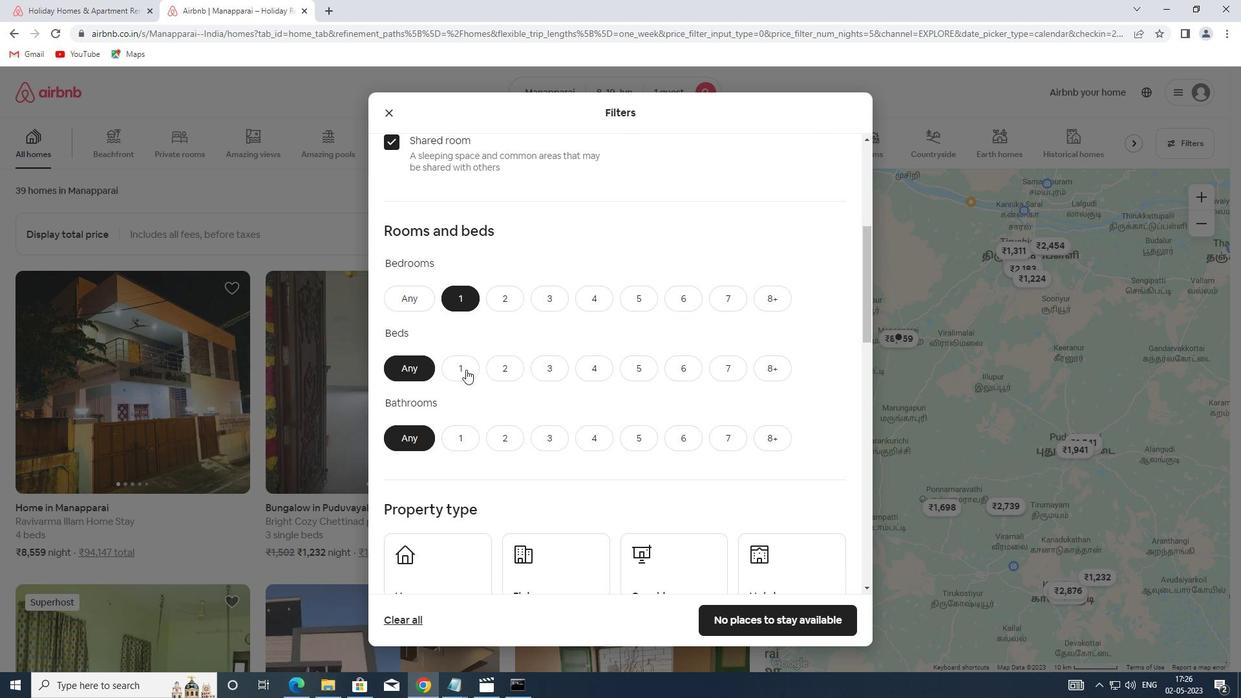 
Action: Mouse moved to (454, 441)
Screenshot: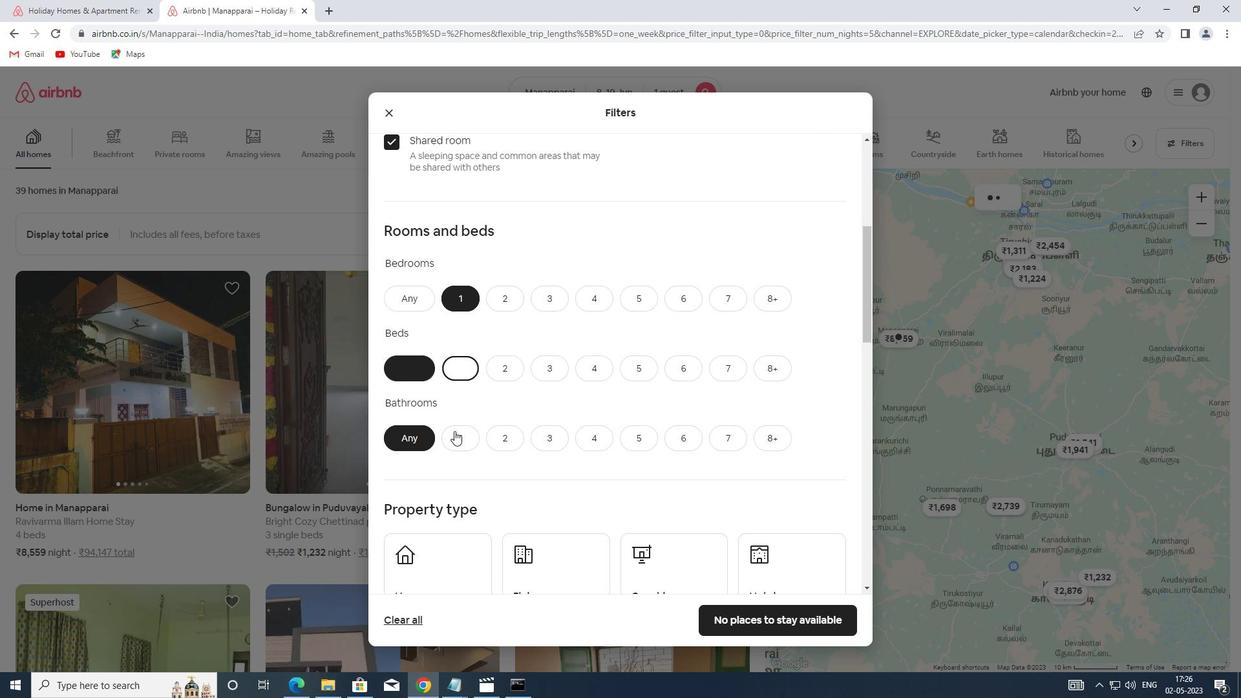
Action: Mouse pressed left at (454, 441)
Screenshot: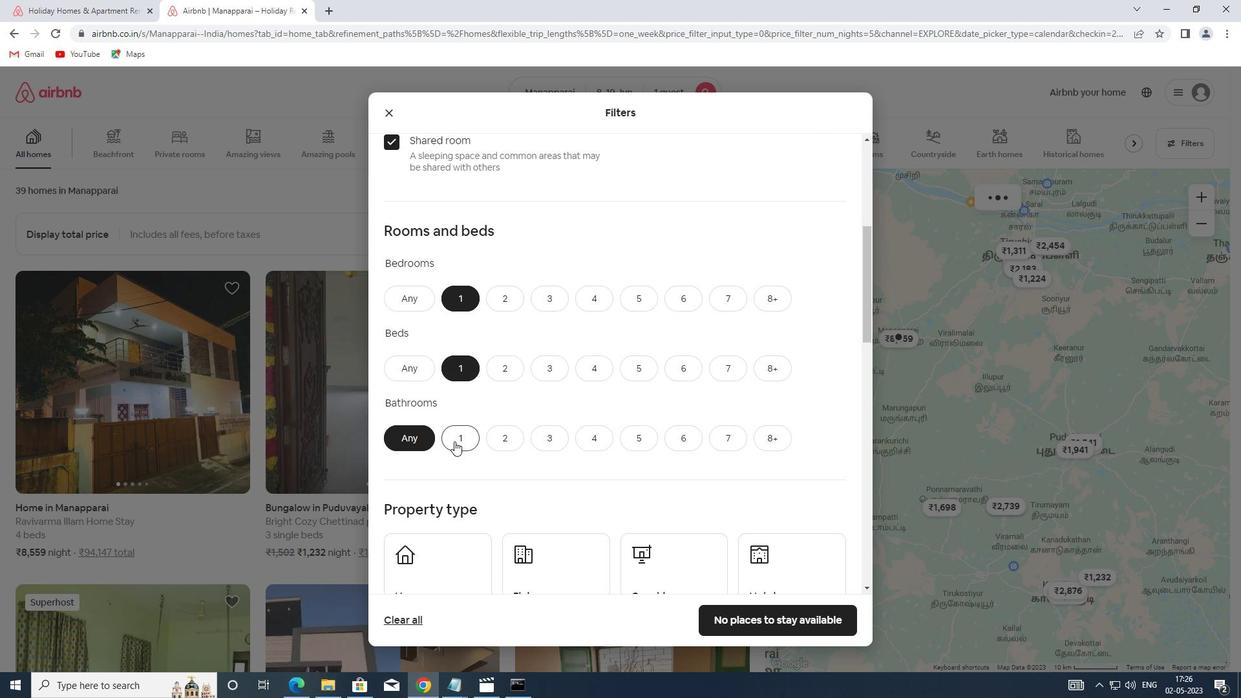 
Action: Mouse scrolled (454, 441) with delta (0, 0)
Screenshot: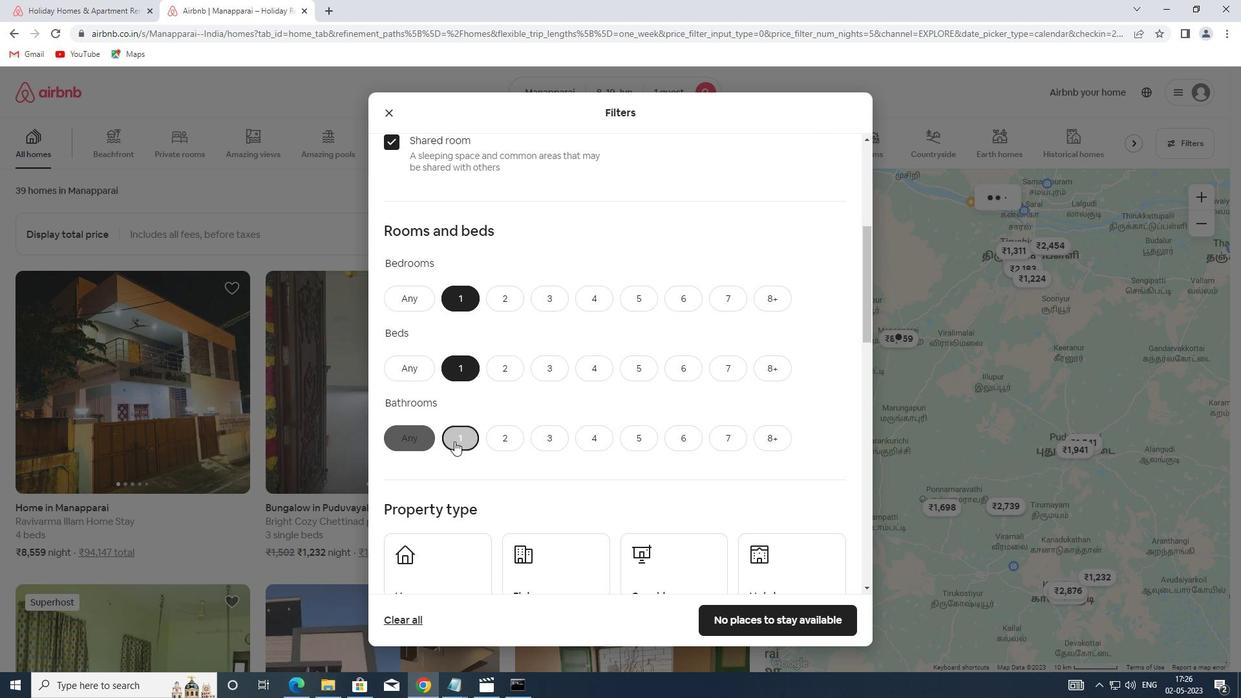 
Action: Mouse scrolled (454, 441) with delta (0, 0)
Screenshot: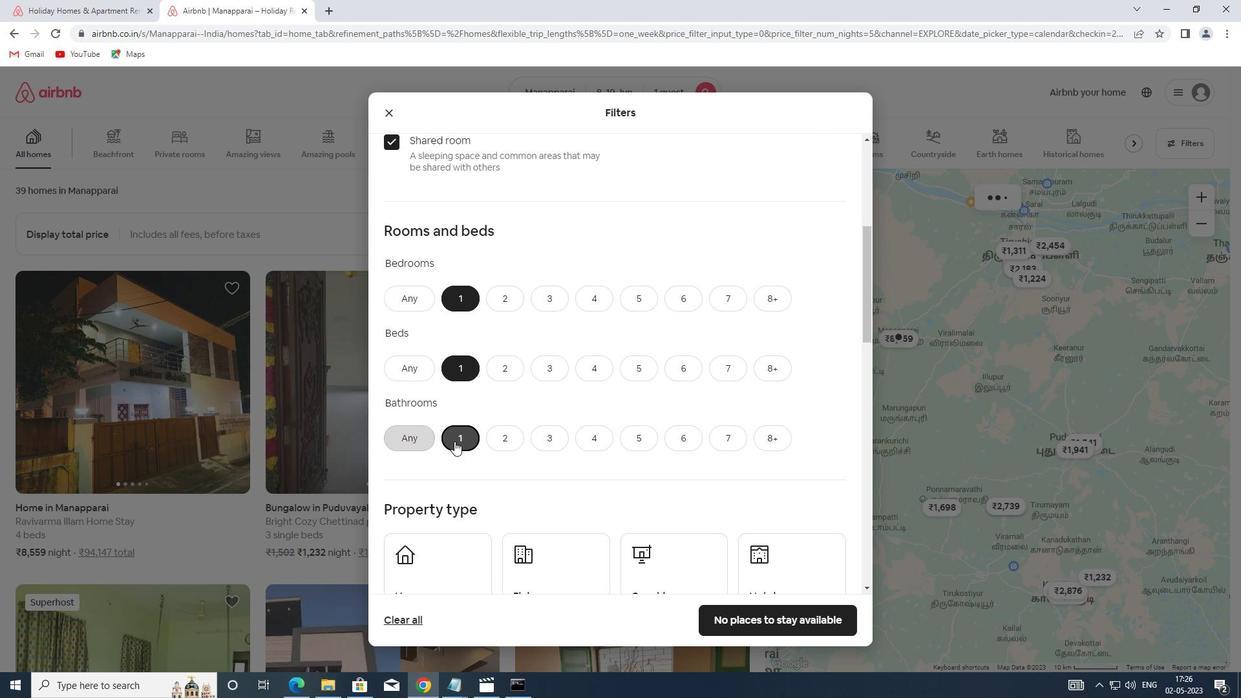 
Action: Mouse scrolled (454, 441) with delta (0, 0)
Screenshot: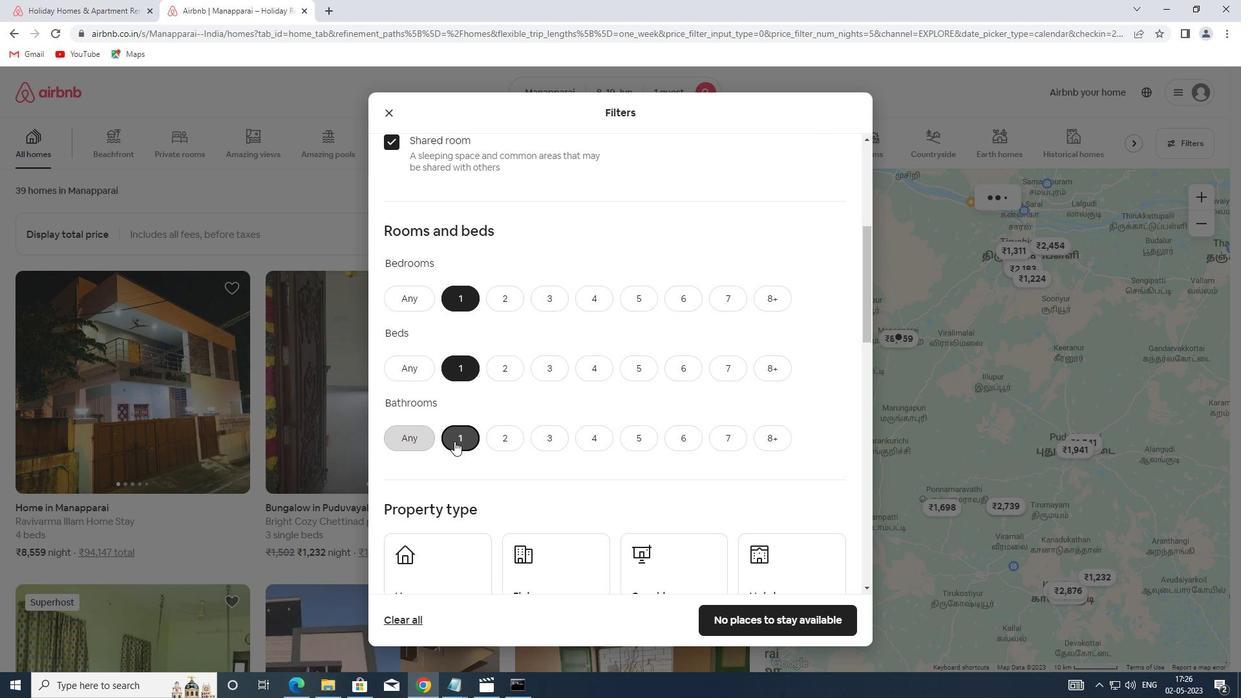 
Action: Mouse moved to (467, 396)
Screenshot: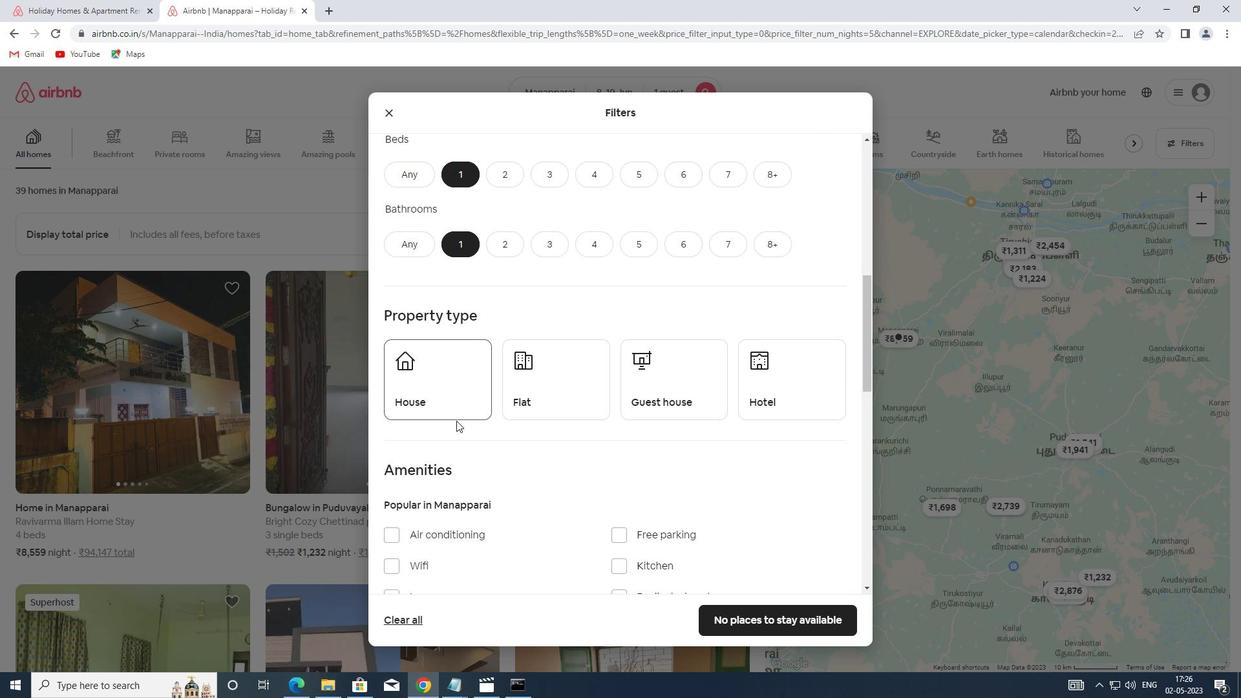 
Action: Mouse pressed left at (467, 396)
Screenshot: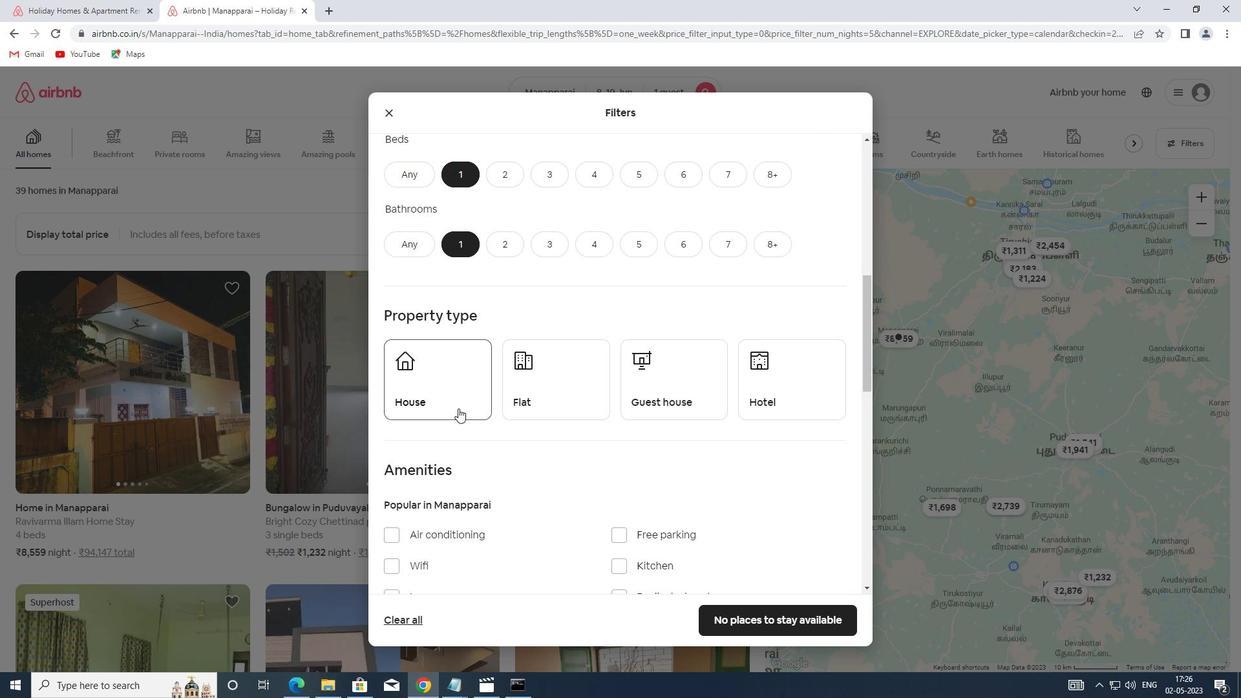
Action: Mouse moved to (587, 393)
Screenshot: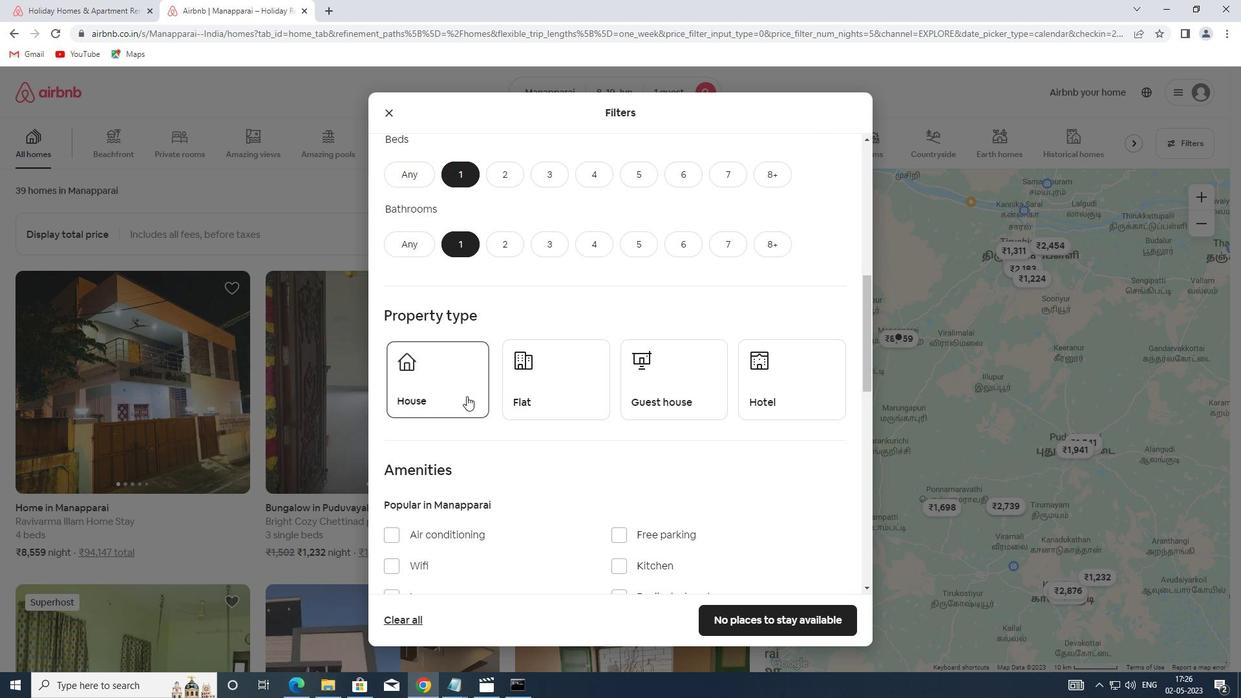 
Action: Mouse pressed left at (587, 393)
Screenshot: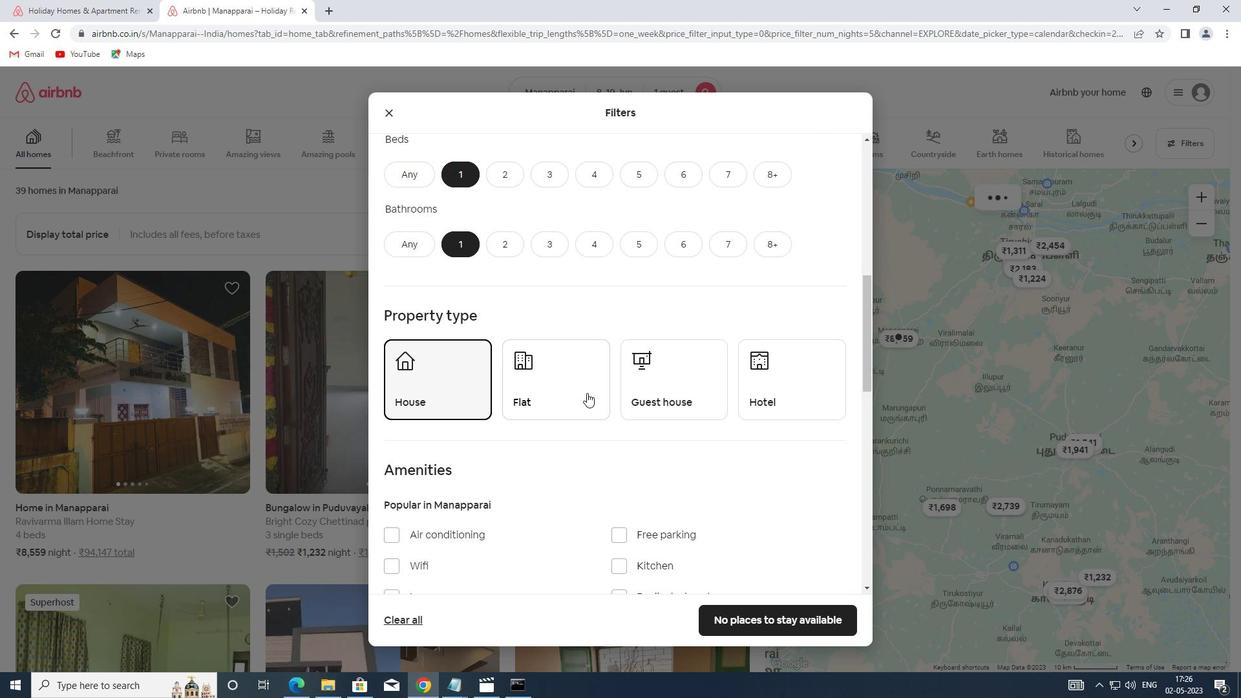 
Action: Mouse moved to (654, 392)
Screenshot: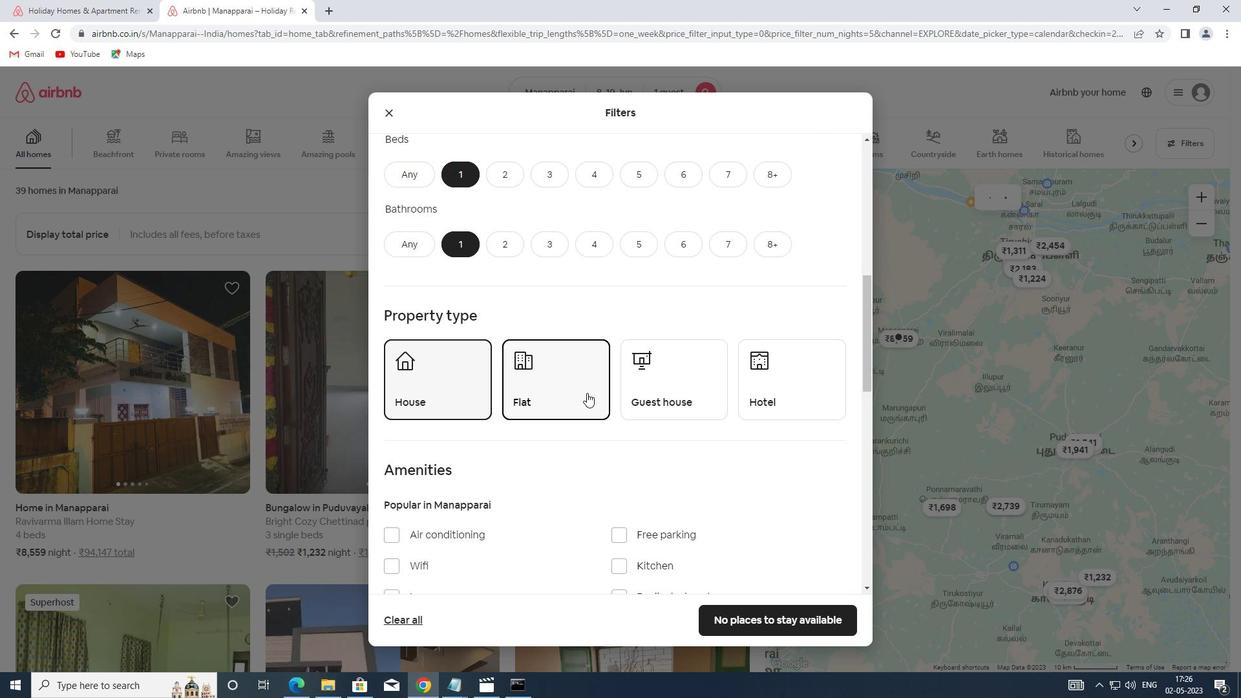
Action: Mouse pressed left at (654, 392)
Screenshot: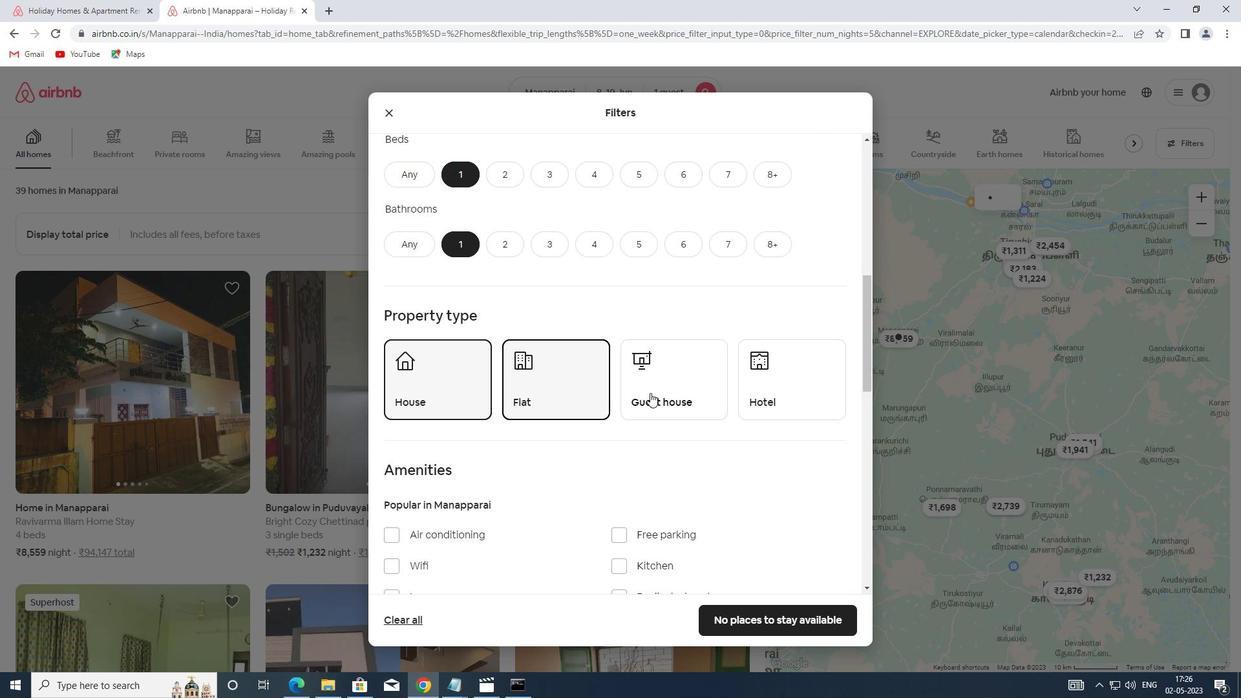 
Action: Mouse moved to (781, 389)
Screenshot: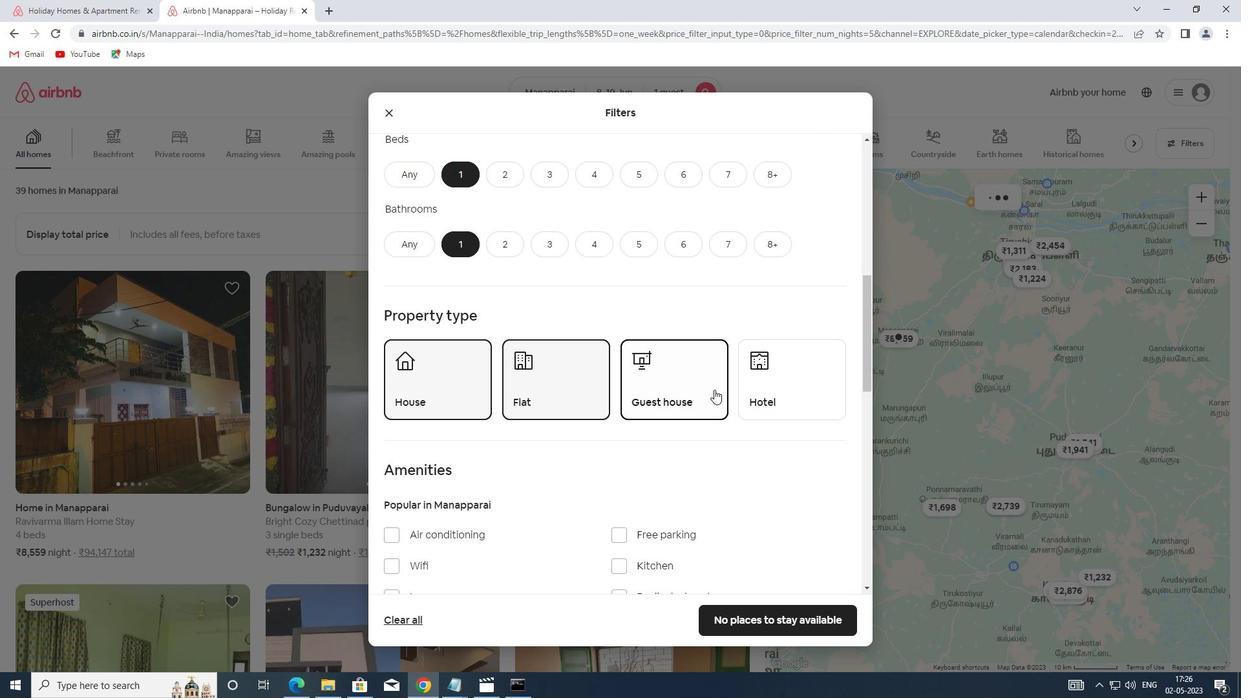 
Action: Mouse pressed left at (781, 389)
Screenshot: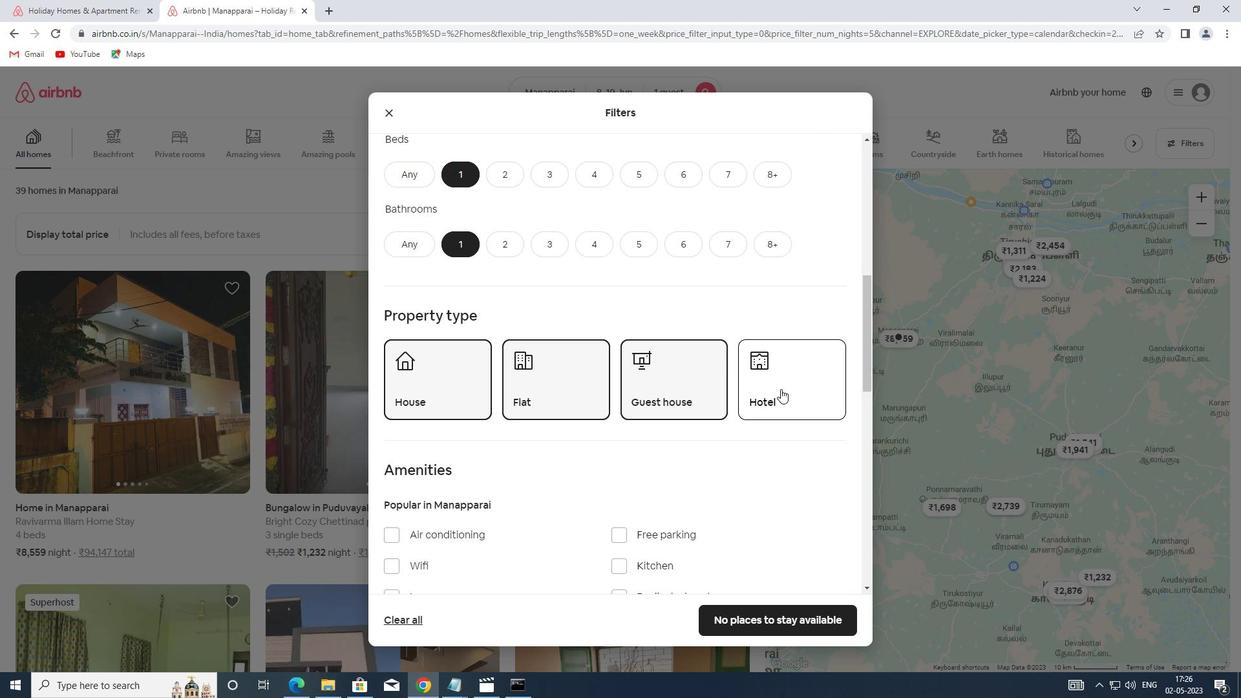 
Action: Mouse moved to (675, 400)
Screenshot: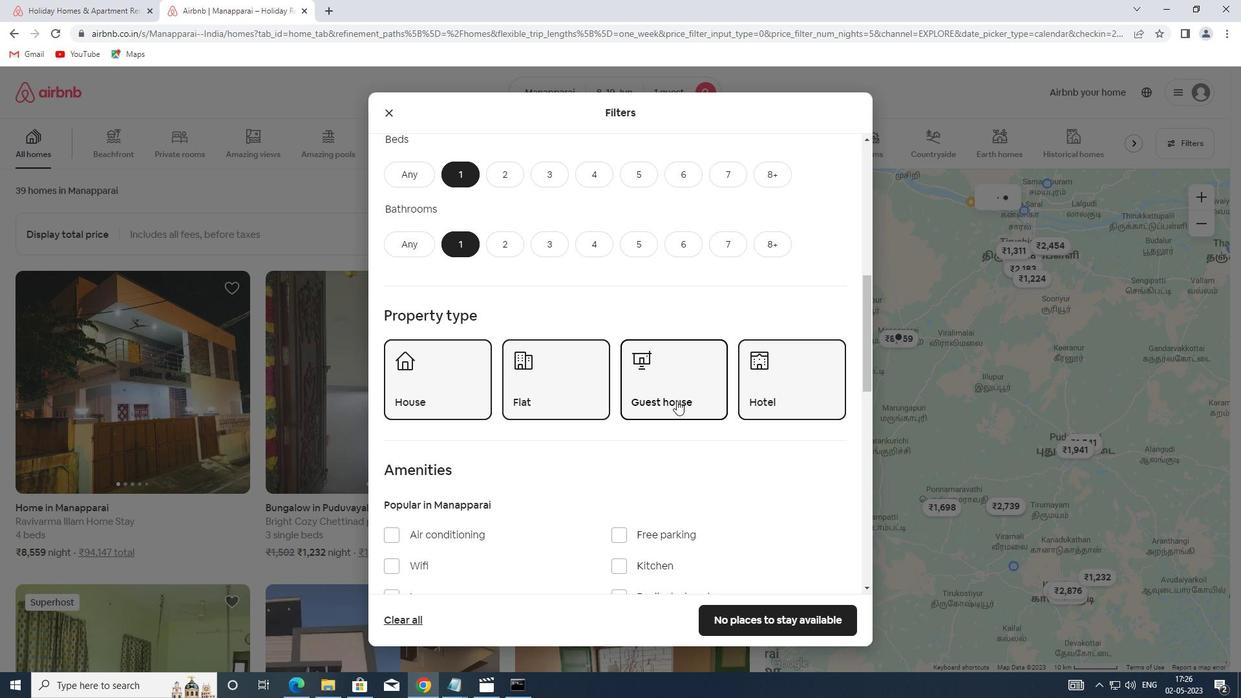 
Action: Mouse scrolled (675, 399) with delta (0, 0)
Screenshot: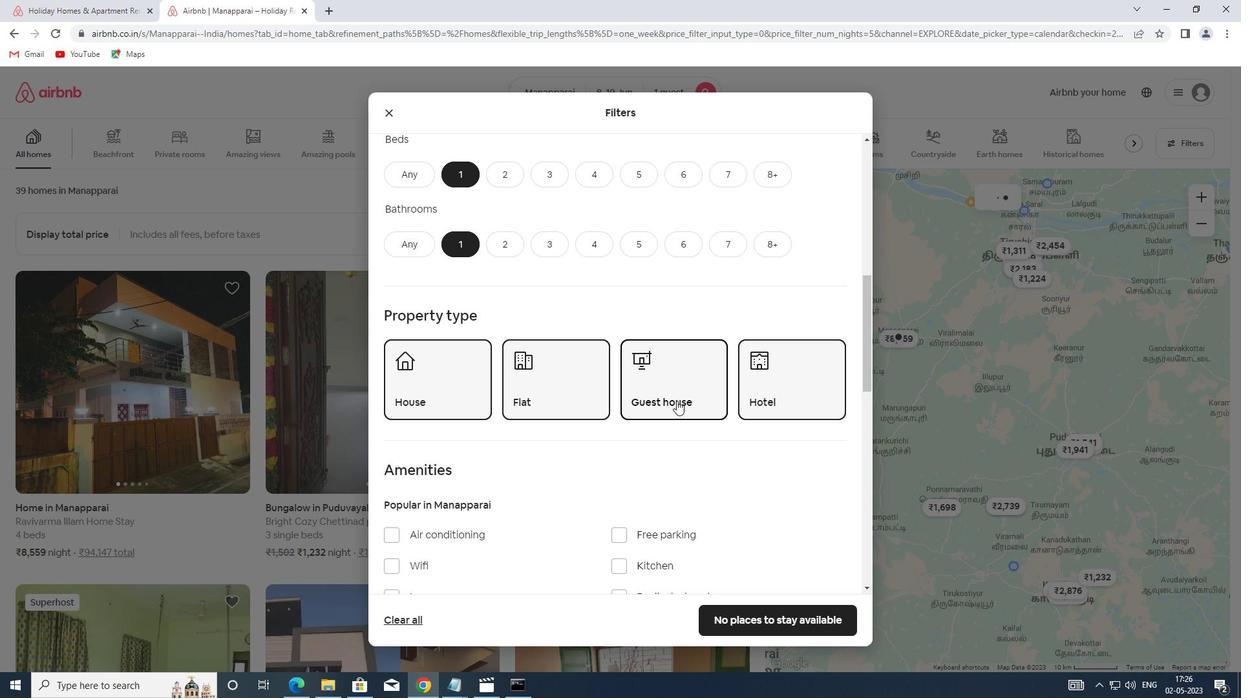 
Action: Mouse scrolled (675, 399) with delta (0, 0)
Screenshot: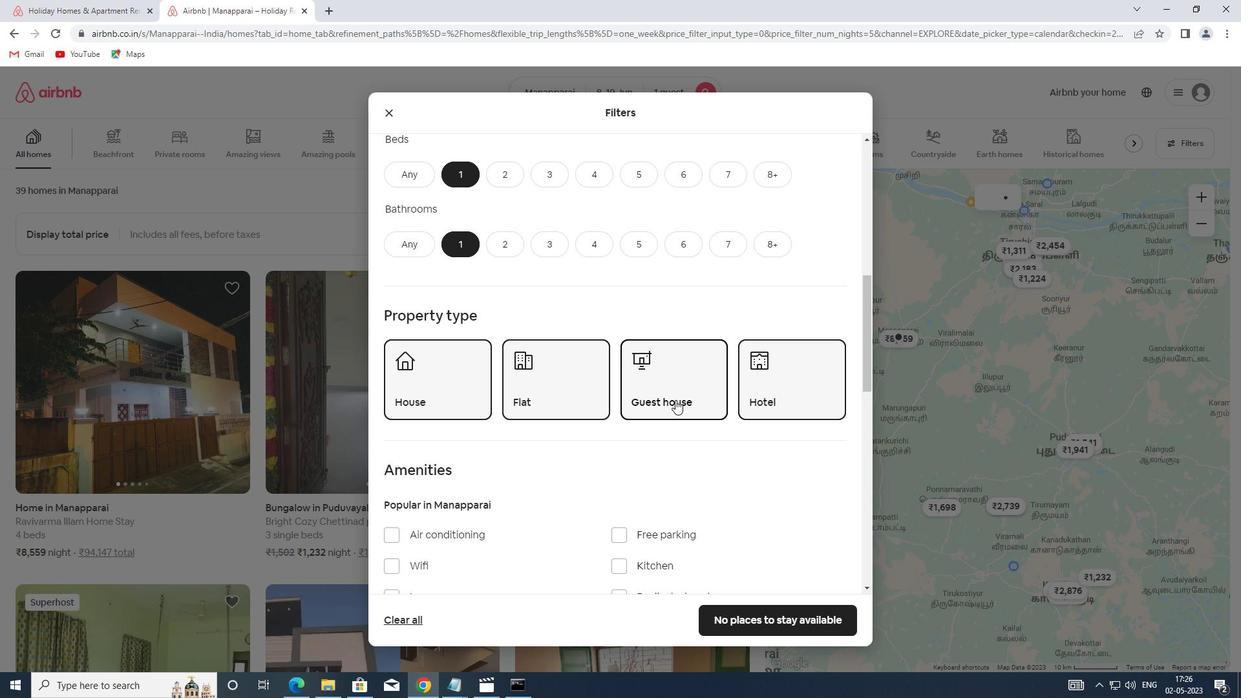 
Action: Mouse scrolled (675, 399) with delta (0, 0)
Screenshot: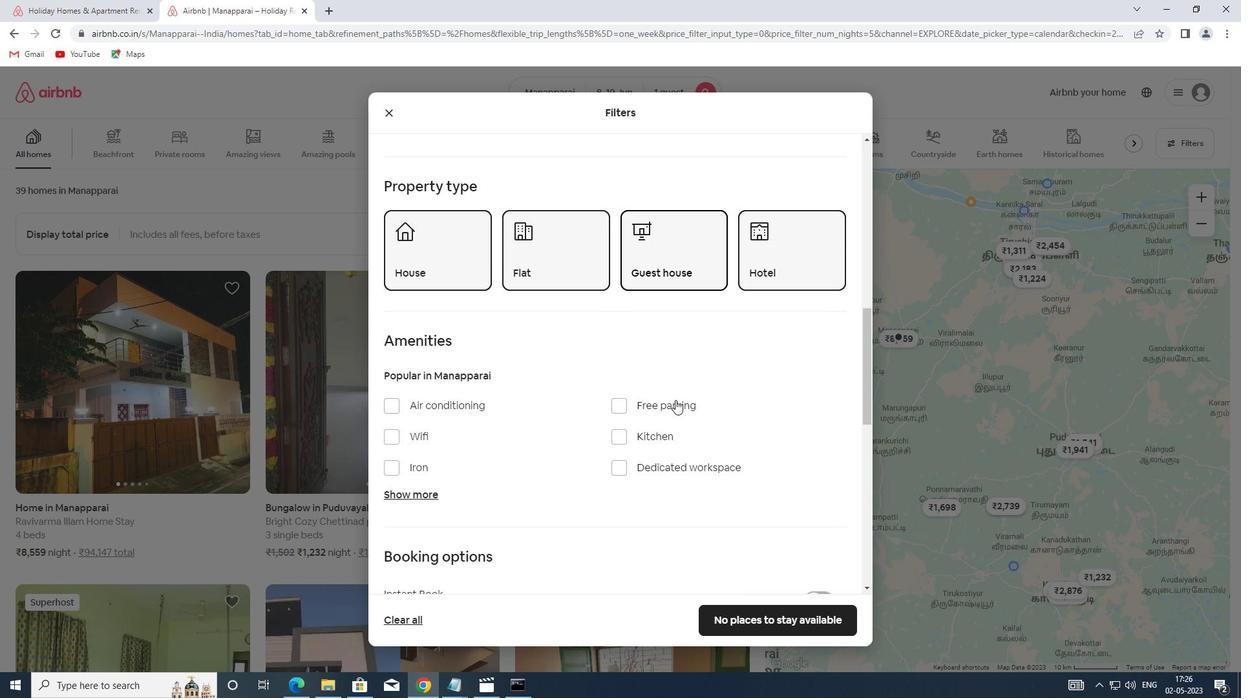 
Action: Mouse scrolled (675, 399) with delta (0, 0)
Screenshot: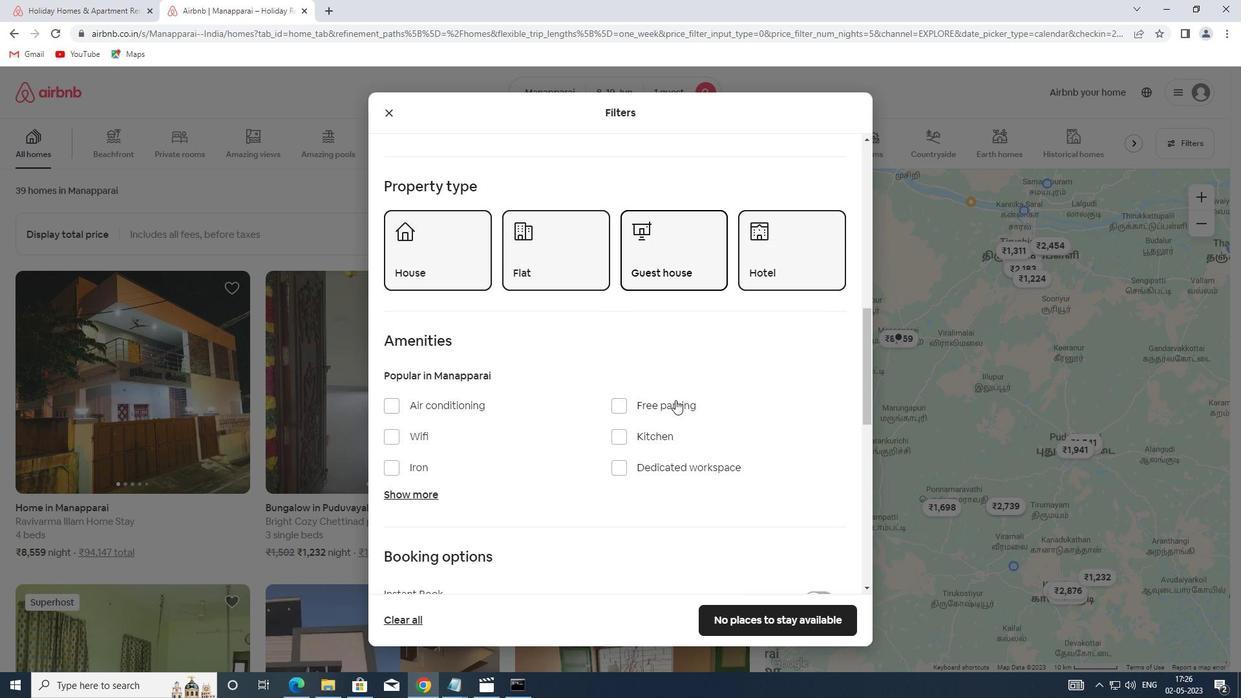 
Action: Mouse moved to (721, 431)
Screenshot: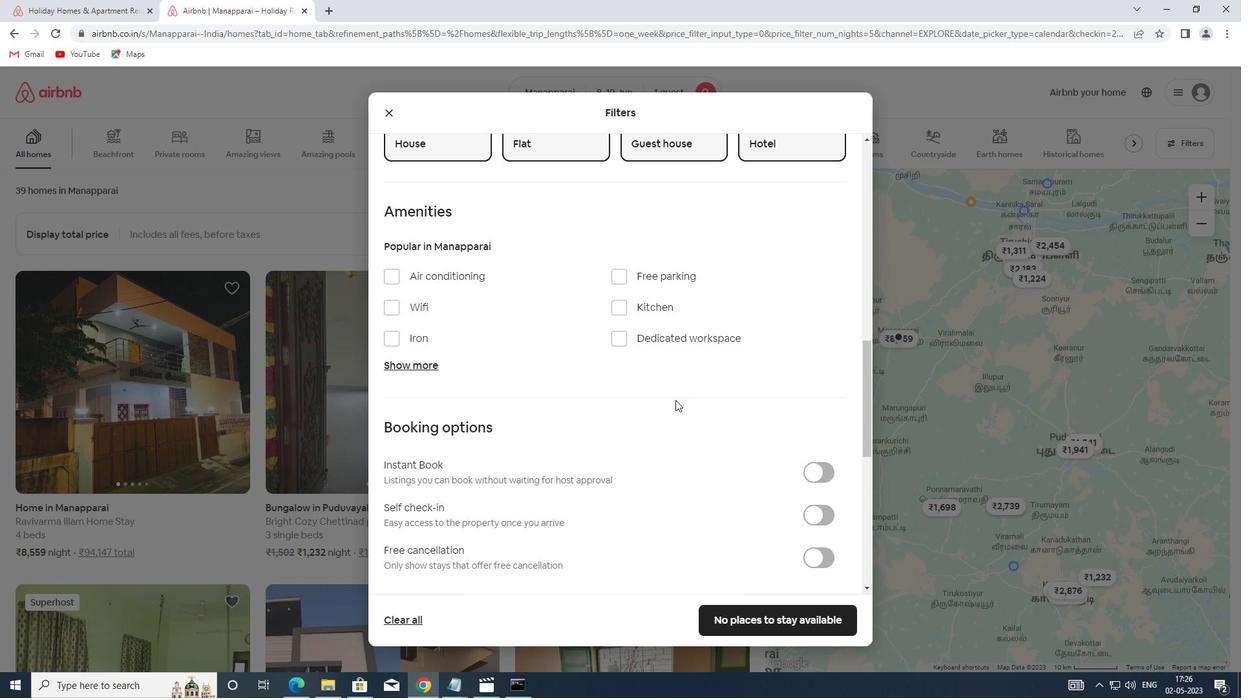 
Action: Mouse scrolled (721, 430) with delta (0, 0)
Screenshot: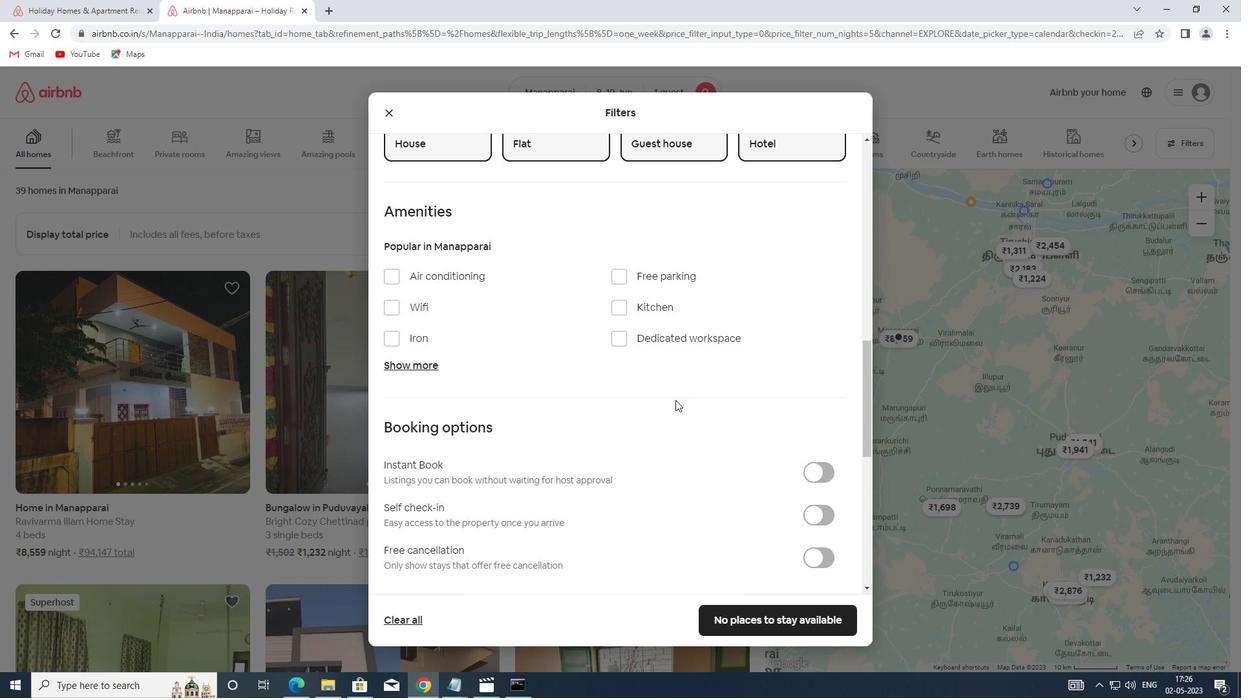 
Action: Mouse scrolled (721, 430) with delta (0, 0)
Screenshot: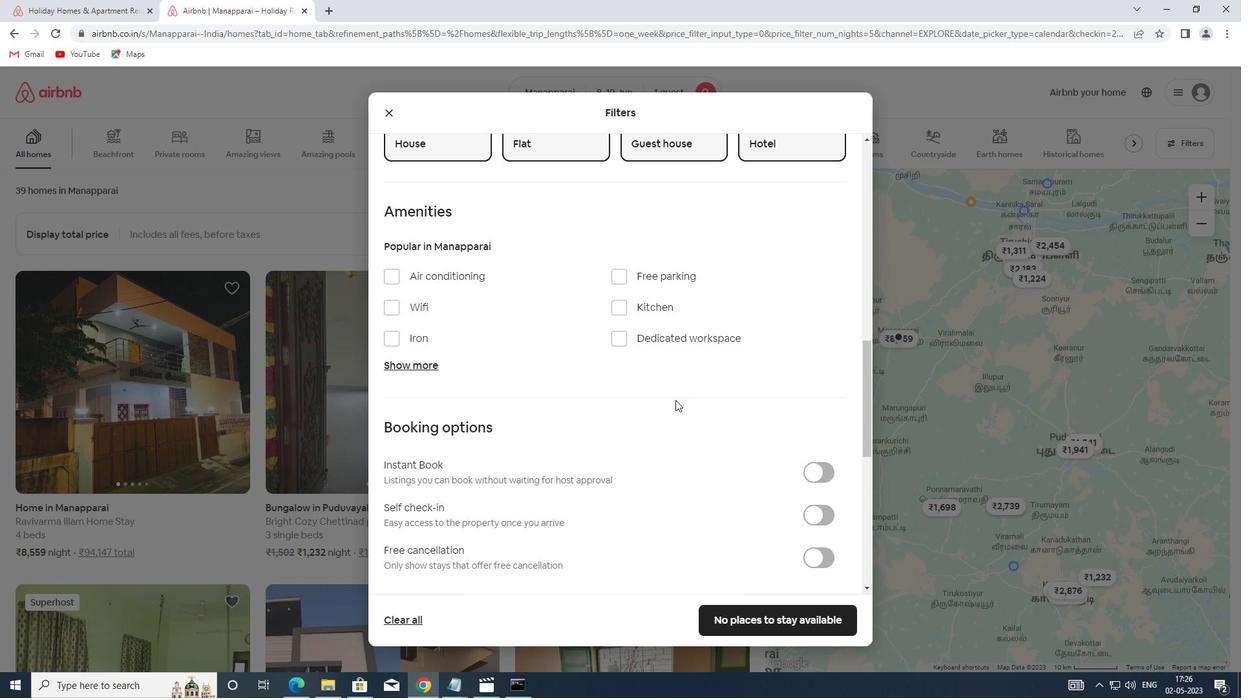 
Action: Mouse scrolled (721, 430) with delta (0, 0)
Screenshot: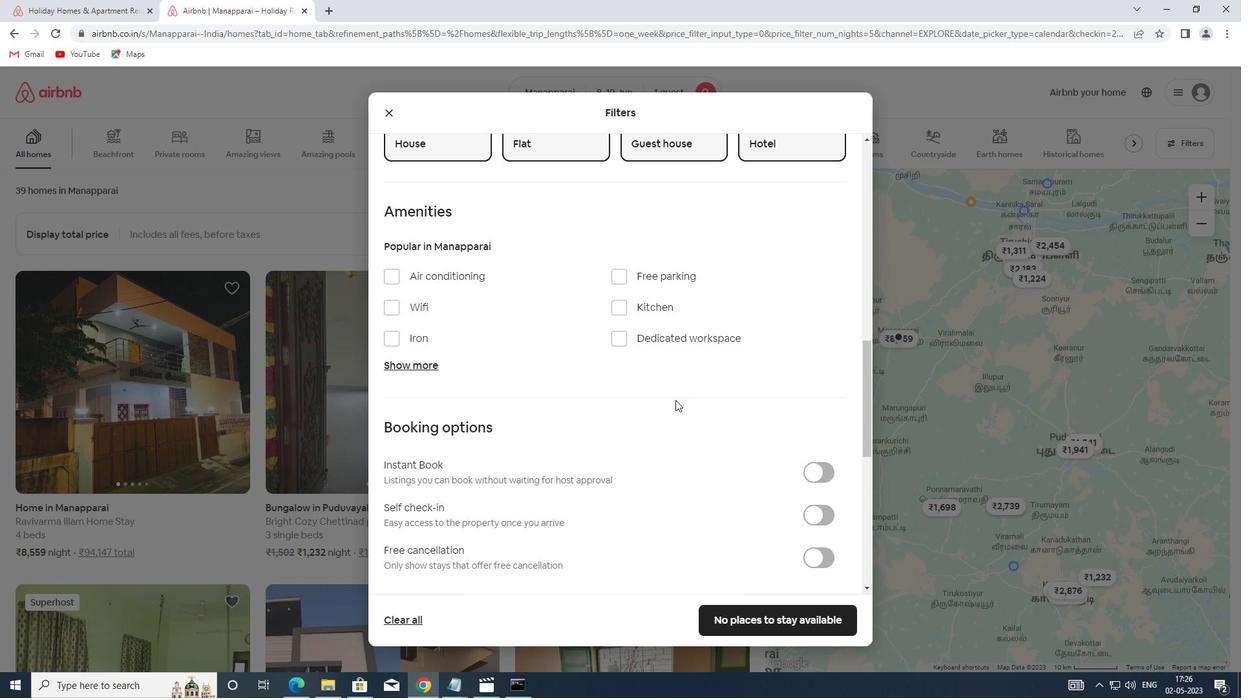 
Action: Mouse moved to (807, 320)
Screenshot: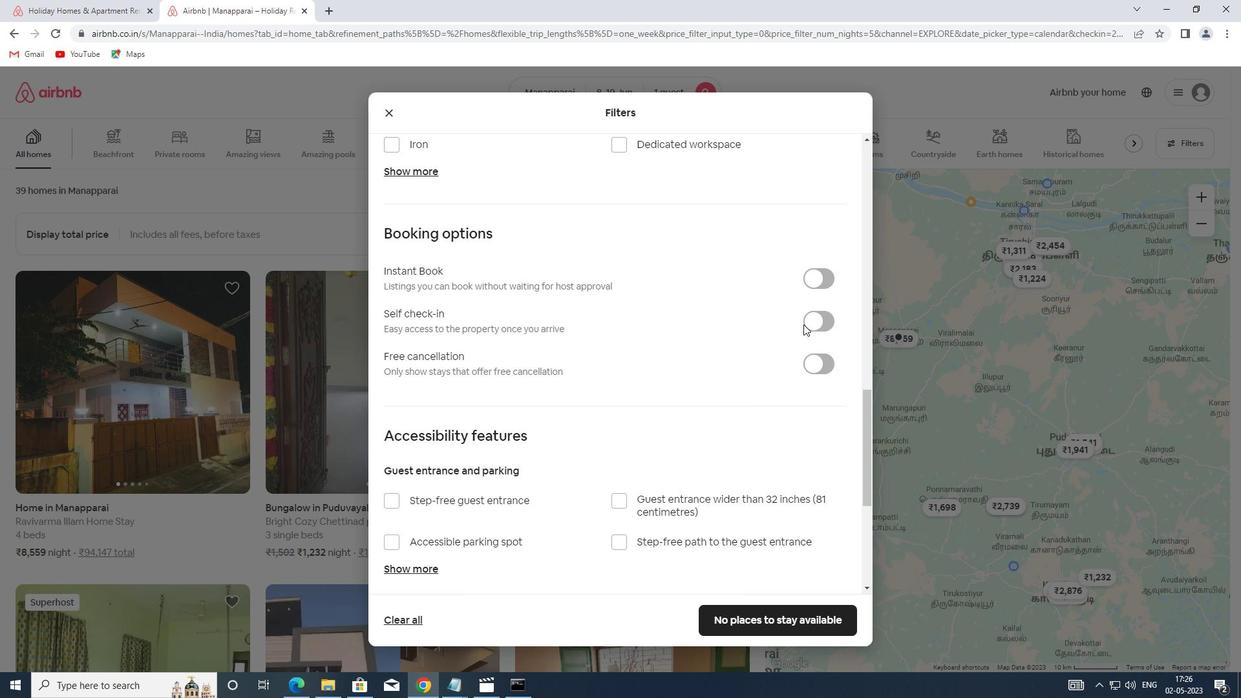
Action: Mouse pressed left at (807, 320)
Screenshot: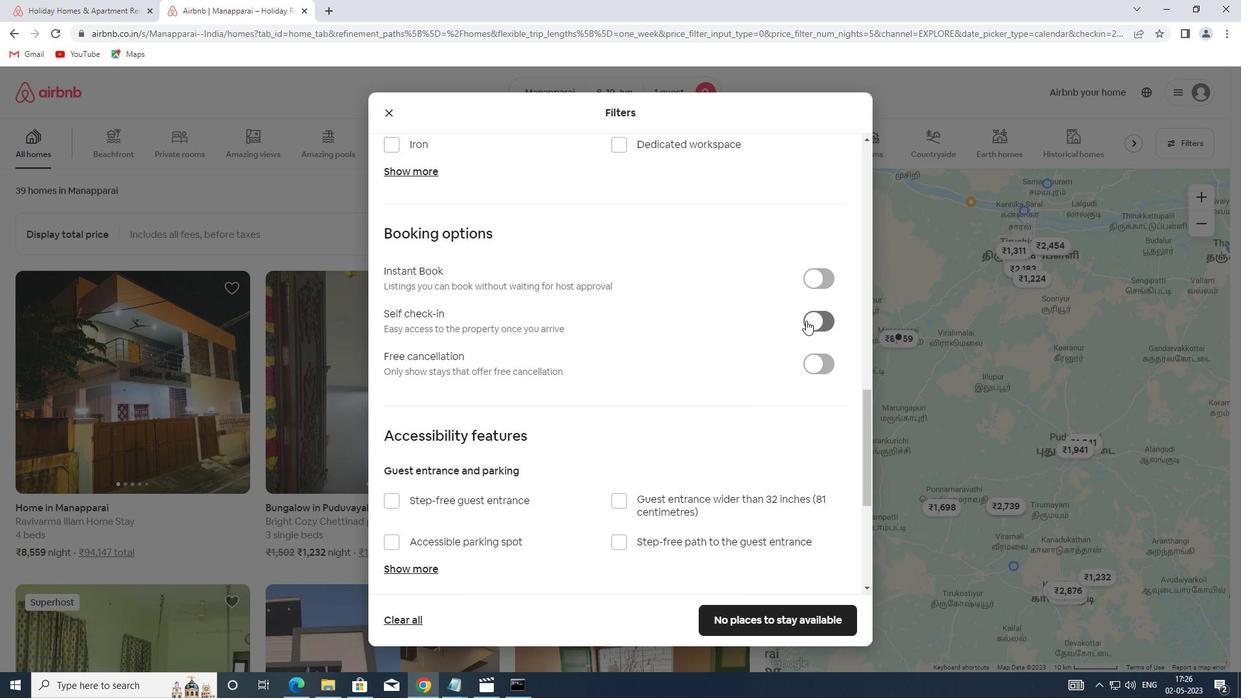 
Action: Mouse moved to (547, 486)
Screenshot: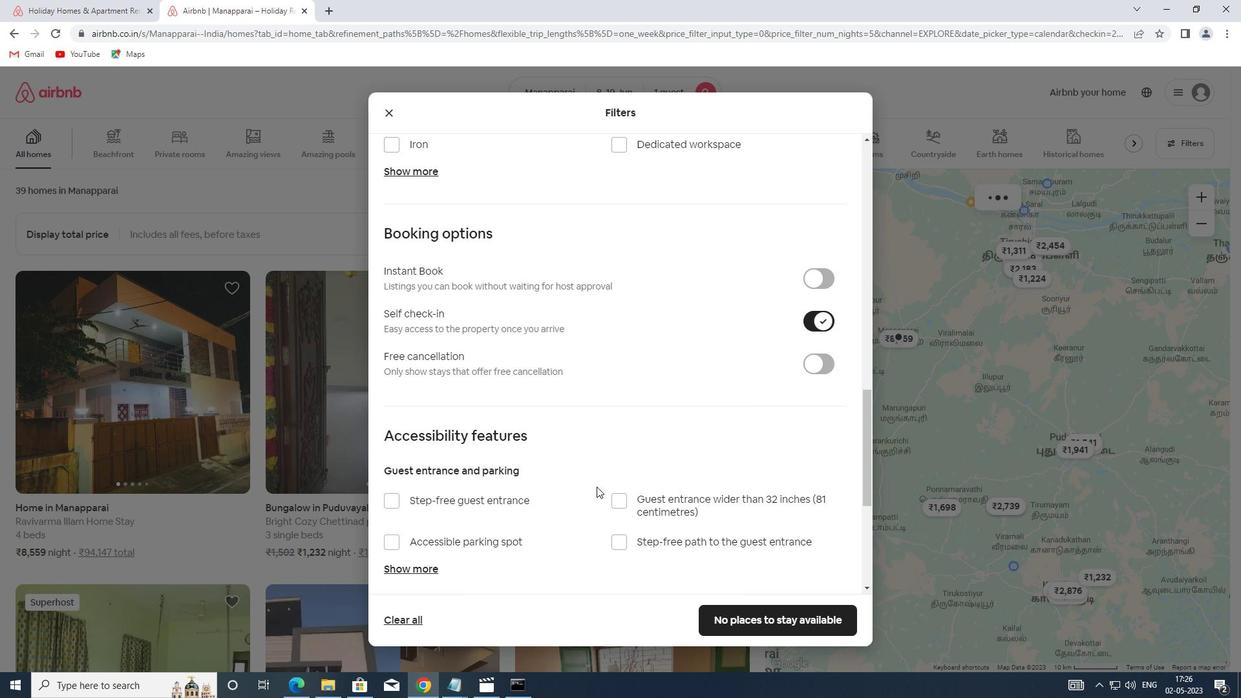 
Action: Mouse scrolled (547, 485) with delta (0, 0)
Screenshot: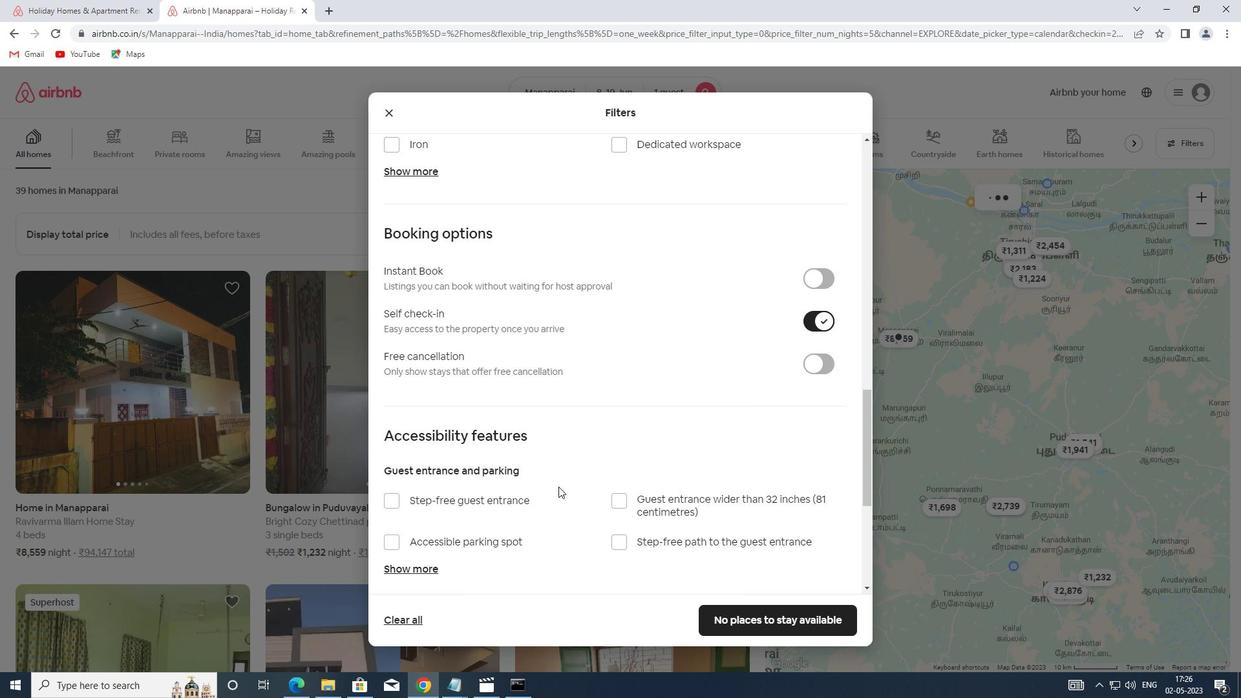 
Action: Mouse scrolled (547, 485) with delta (0, 0)
Screenshot: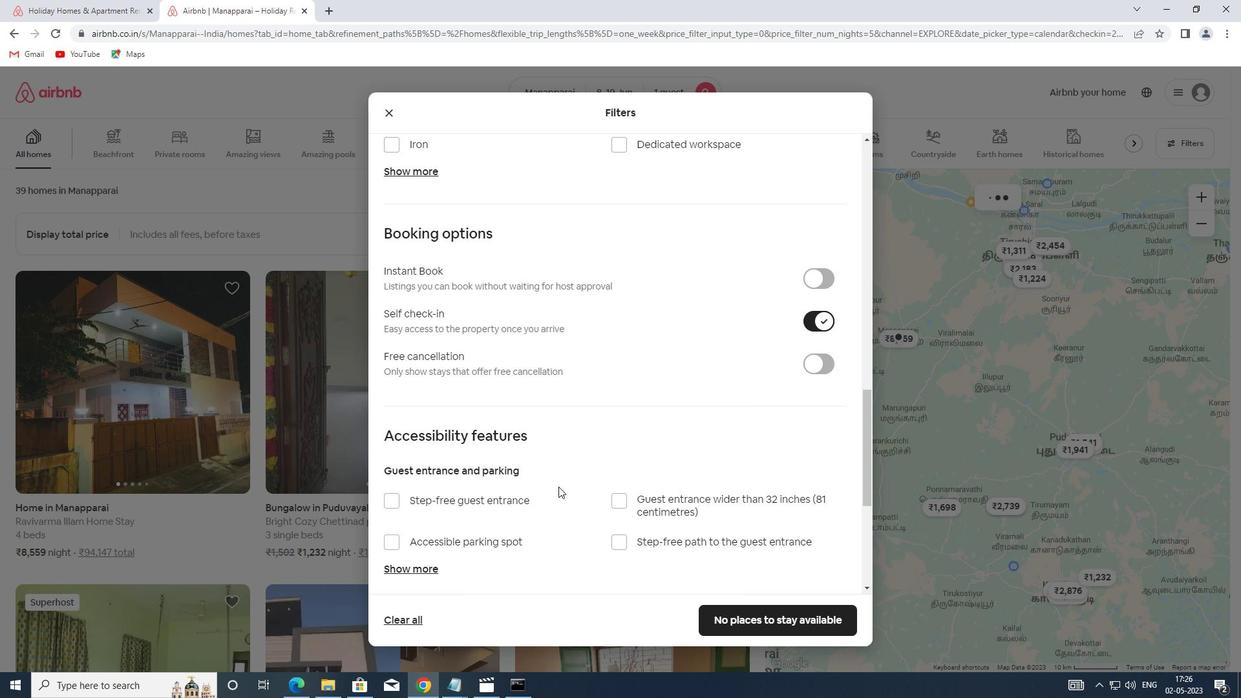 
Action: Mouse scrolled (547, 485) with delta (0, 0)
Screenshot: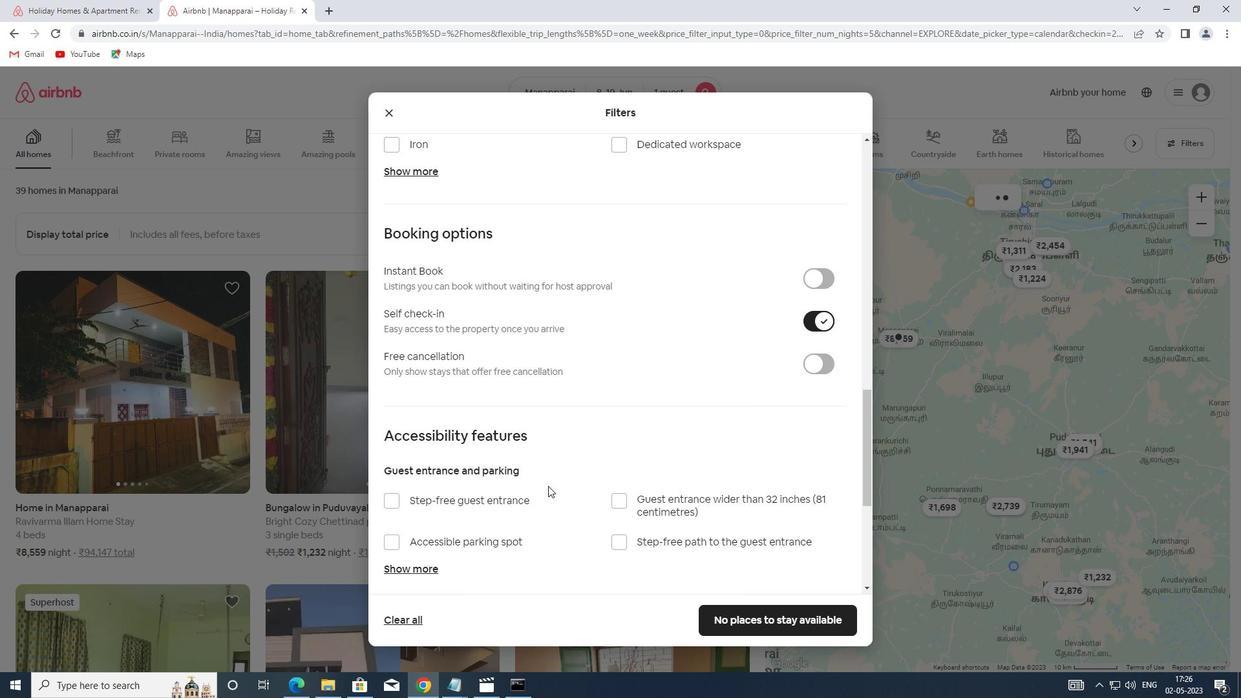 
Action: Mouse scrolled (547, 485) with delta (0, 0)
Screenshot: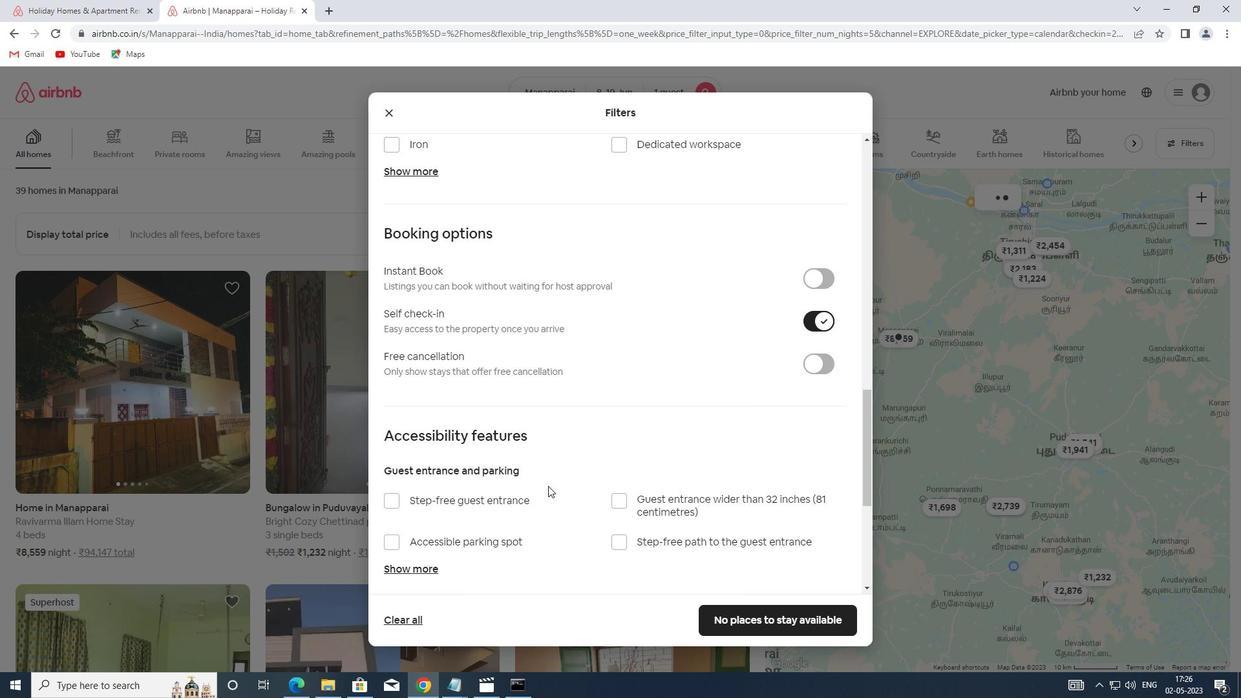 
Action: Mouse moved to (407, 548)
Screenshot: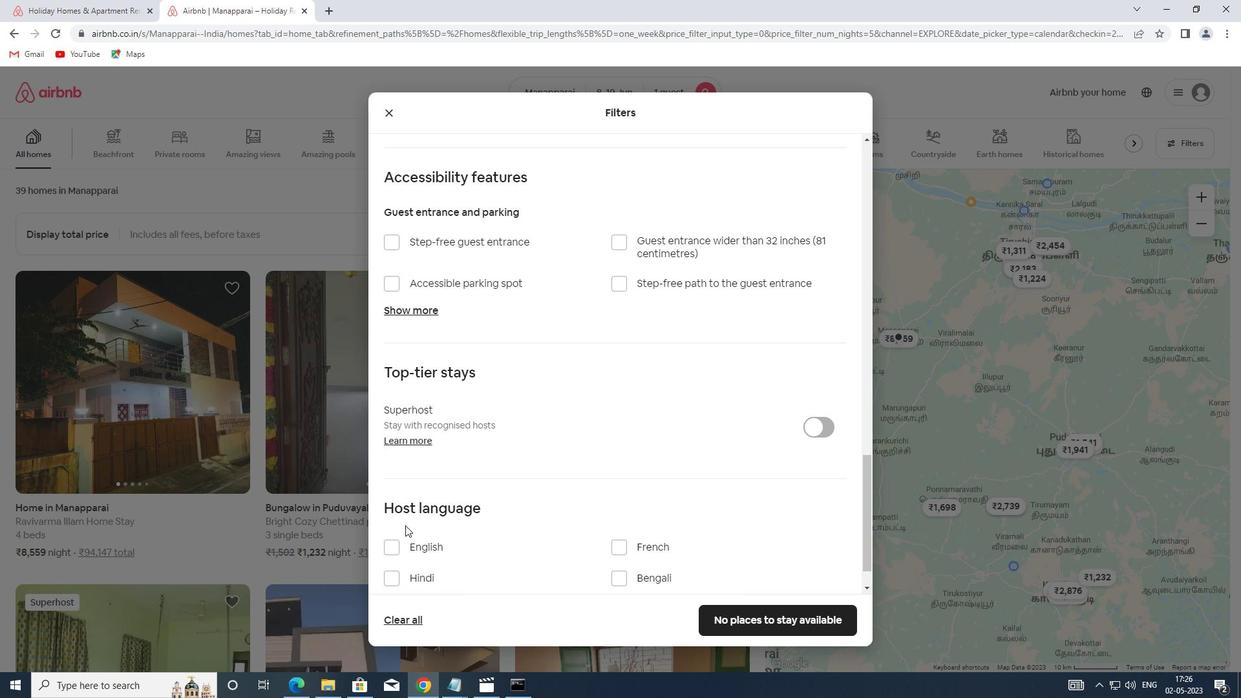 
Action: Mouse pressed left at (407, 548)
Screenshot: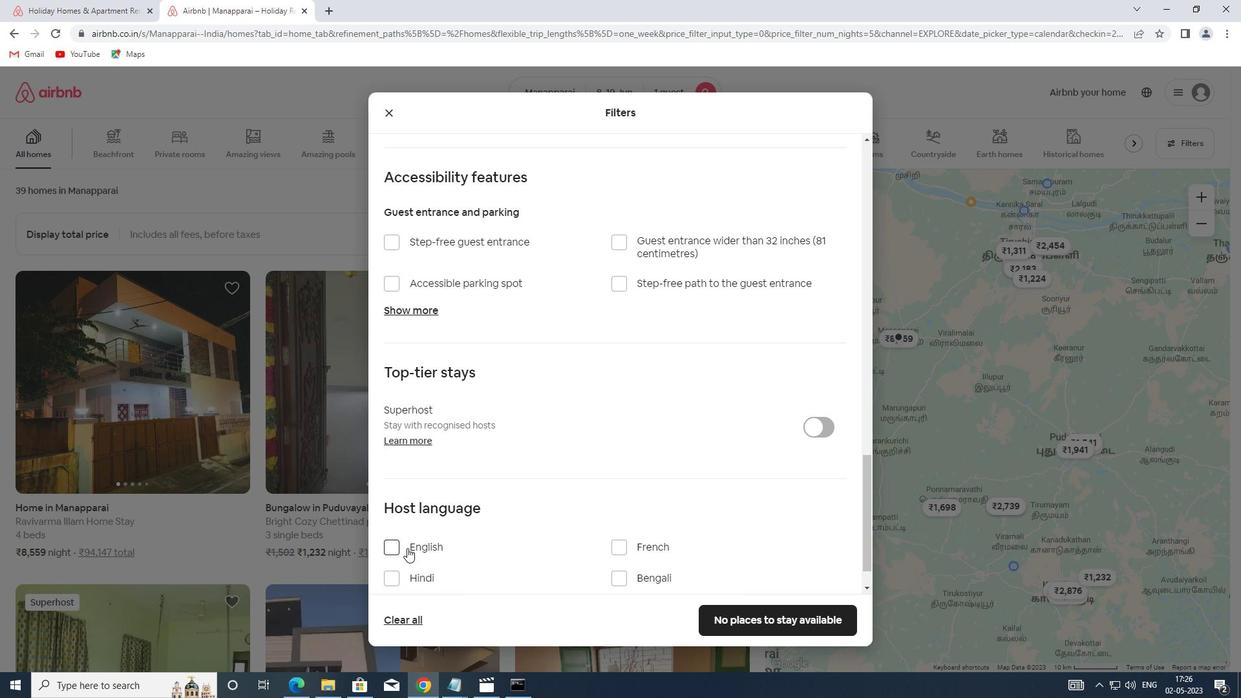 
Action: Mouse moved to (768, 615)
Screenshot: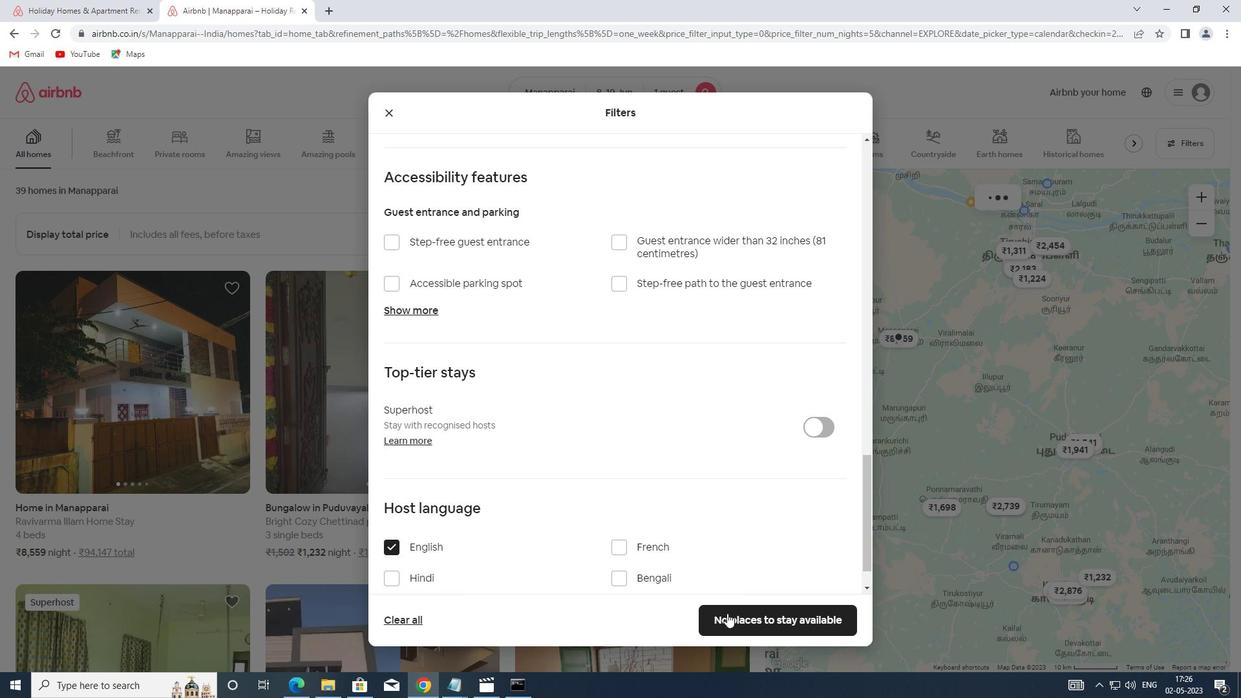 
Action: Mouse pressed left at (768, 615)
Screenshot: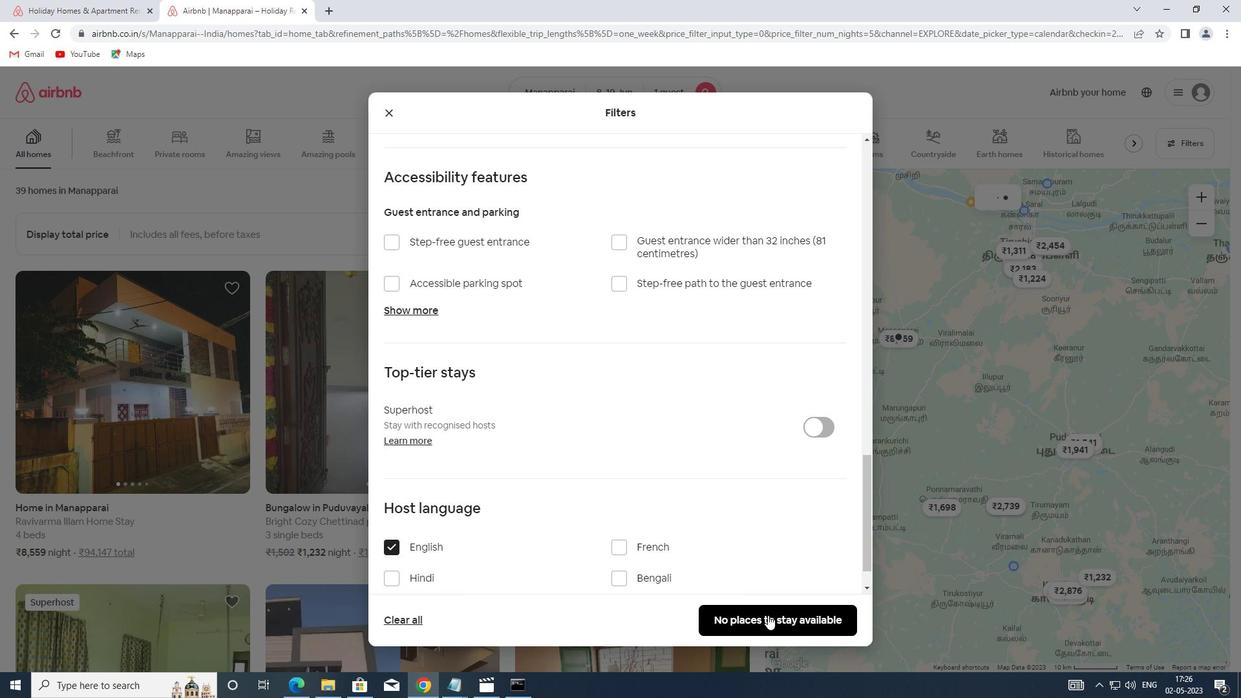 
